 Task: Filter people whose past company is Amazon.
Action: Mouse moved to (483, 115)
Screenshot: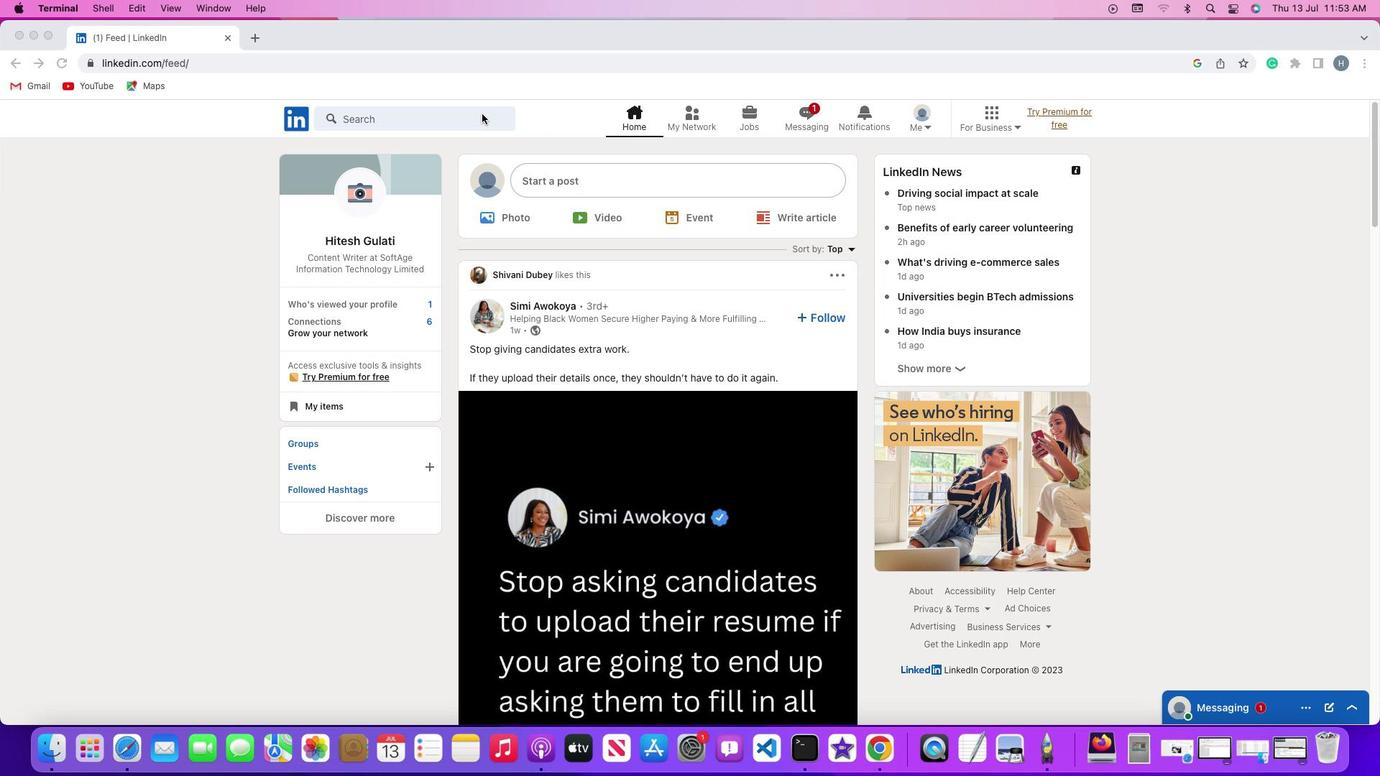 
Action: Mouse pressed left at (483, 115)
Screenshot: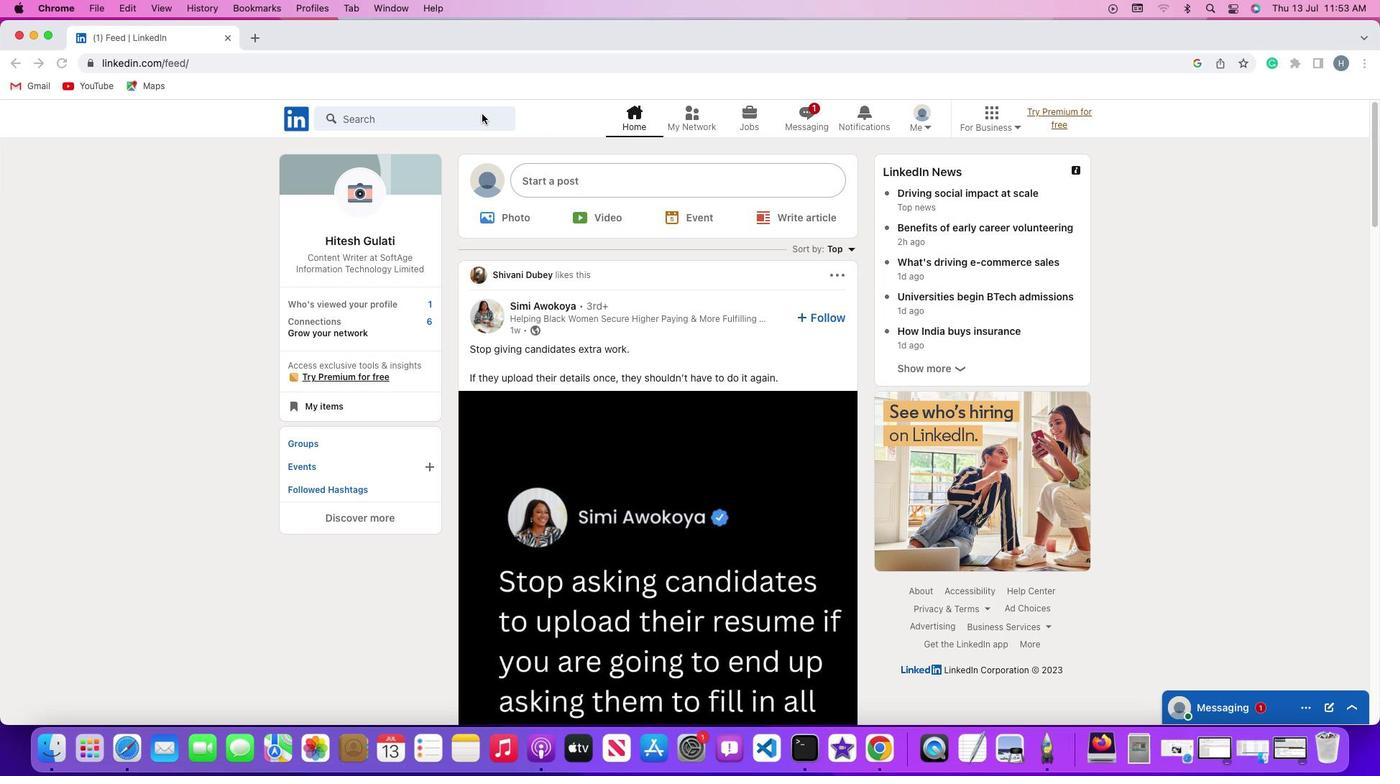 
Action: Mouse pressed left at (483, 115)
Screenshot: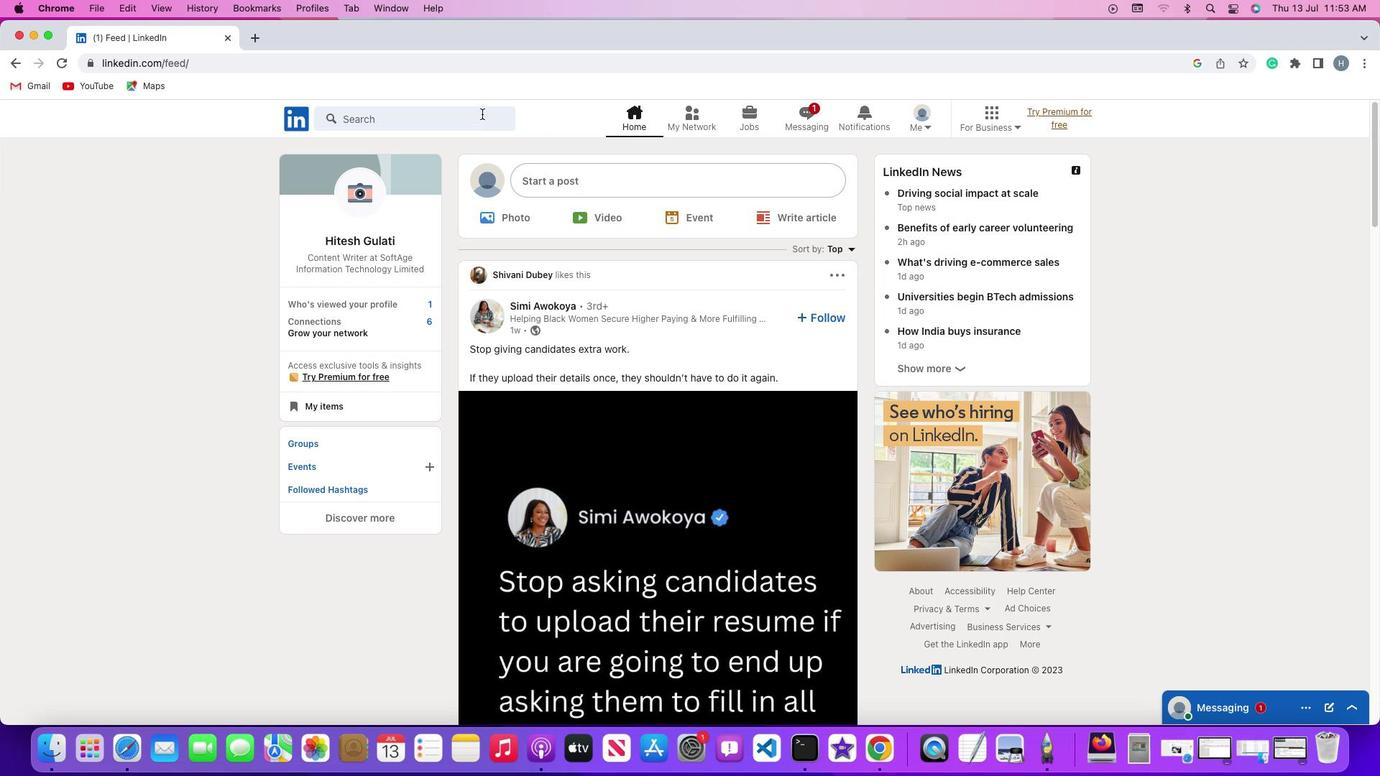 
Action: Key pressed Key.shift'#''h''i''r''i''n''g'Key.enter
Screenshot: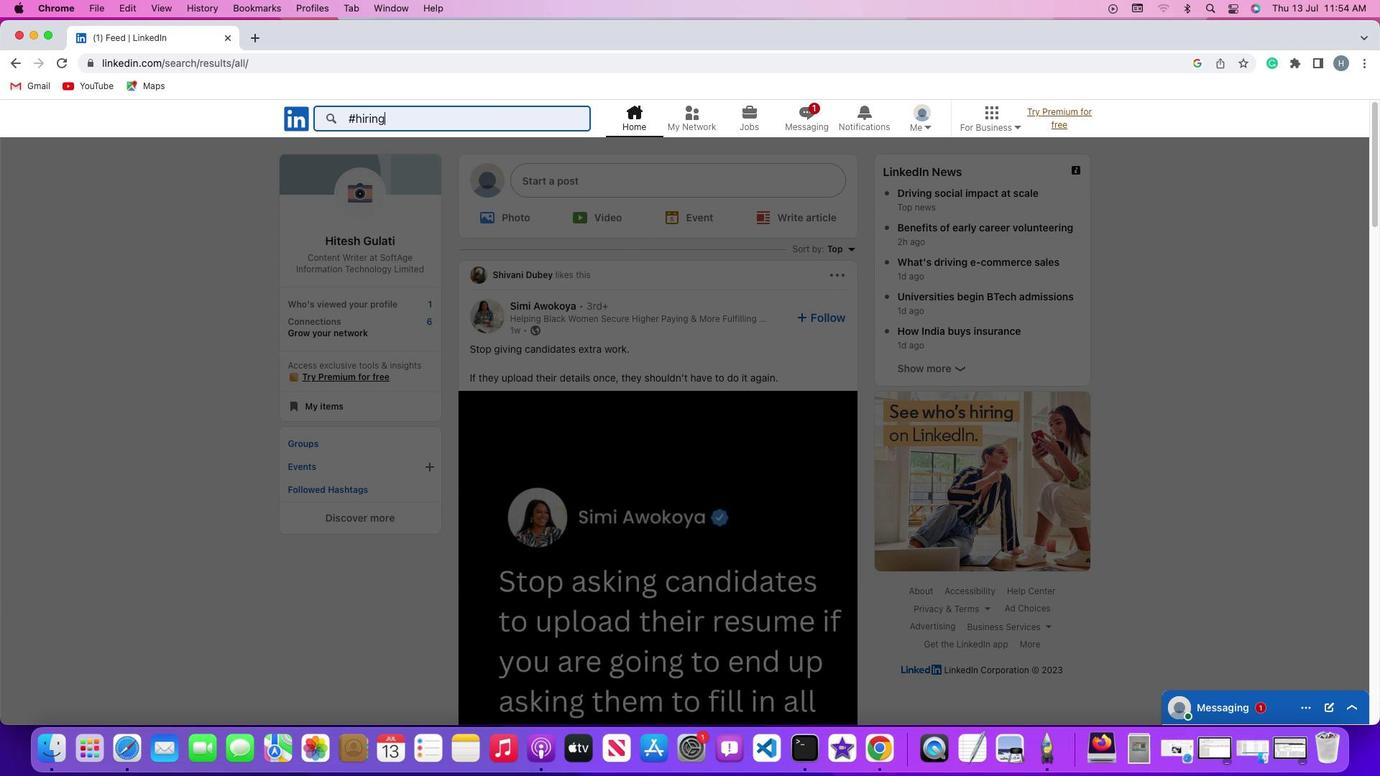 
Action: Mouse moved to (419, 156)
Screenshot: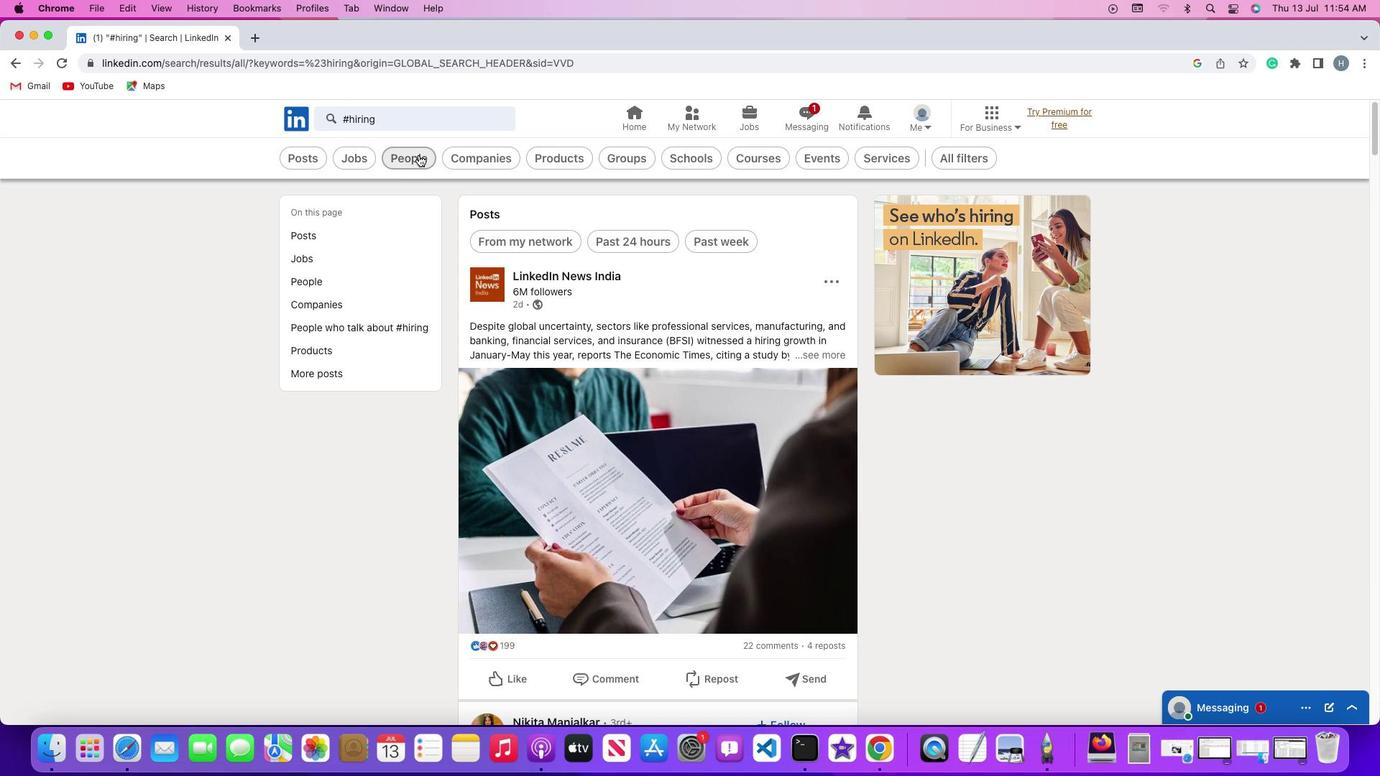 
Action: Mouse pressed left at (419, 156)
Screenshot: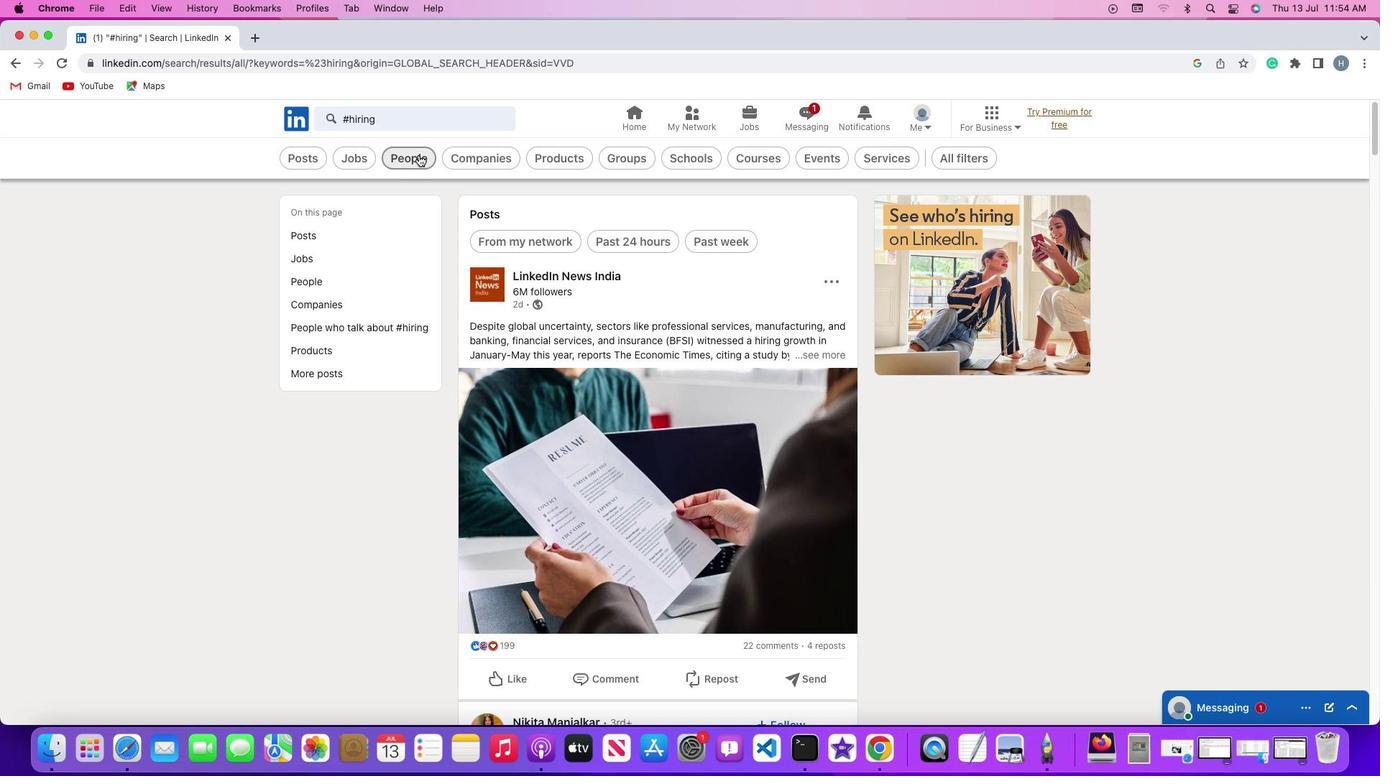 
Action: Mouse pressed left at (419, 156)
Screenshot: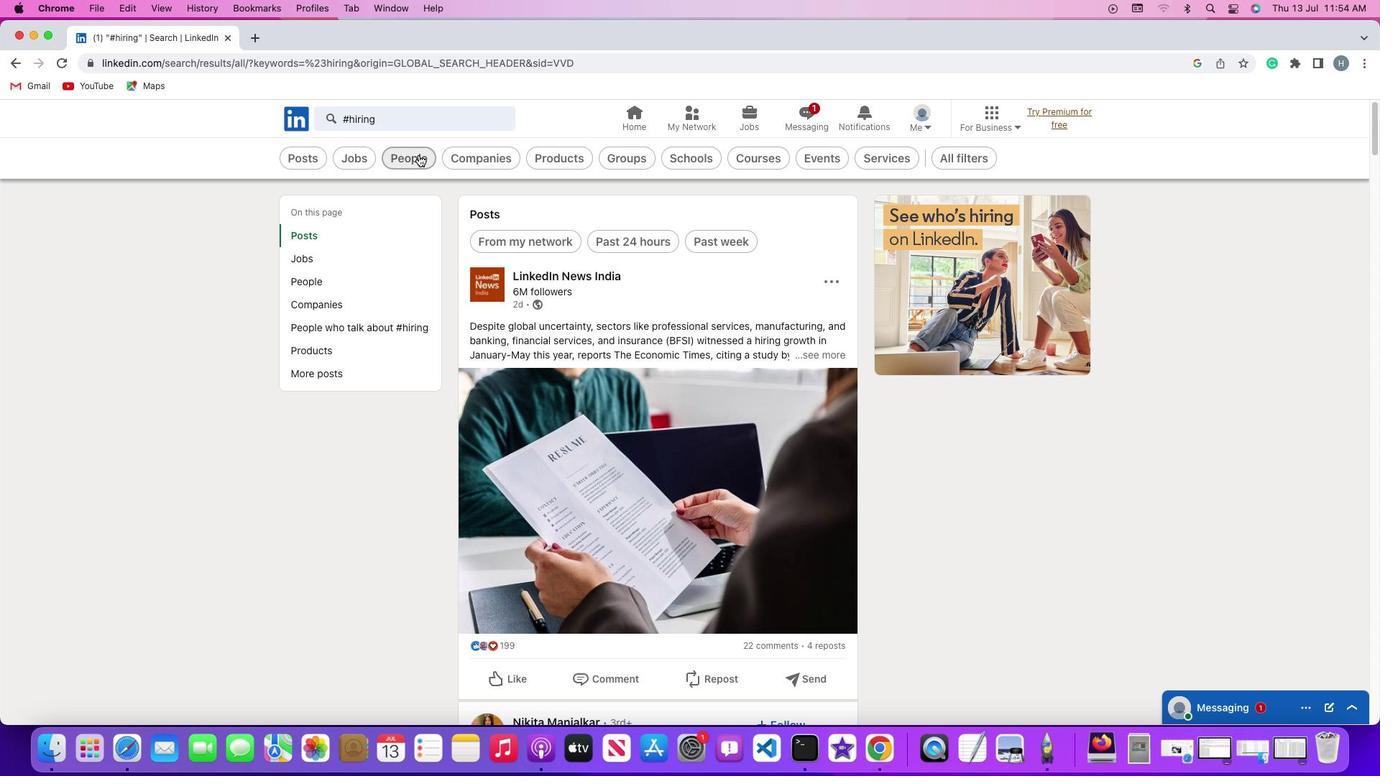 
Action: Mouse moved to (745, 158)
Screenshot: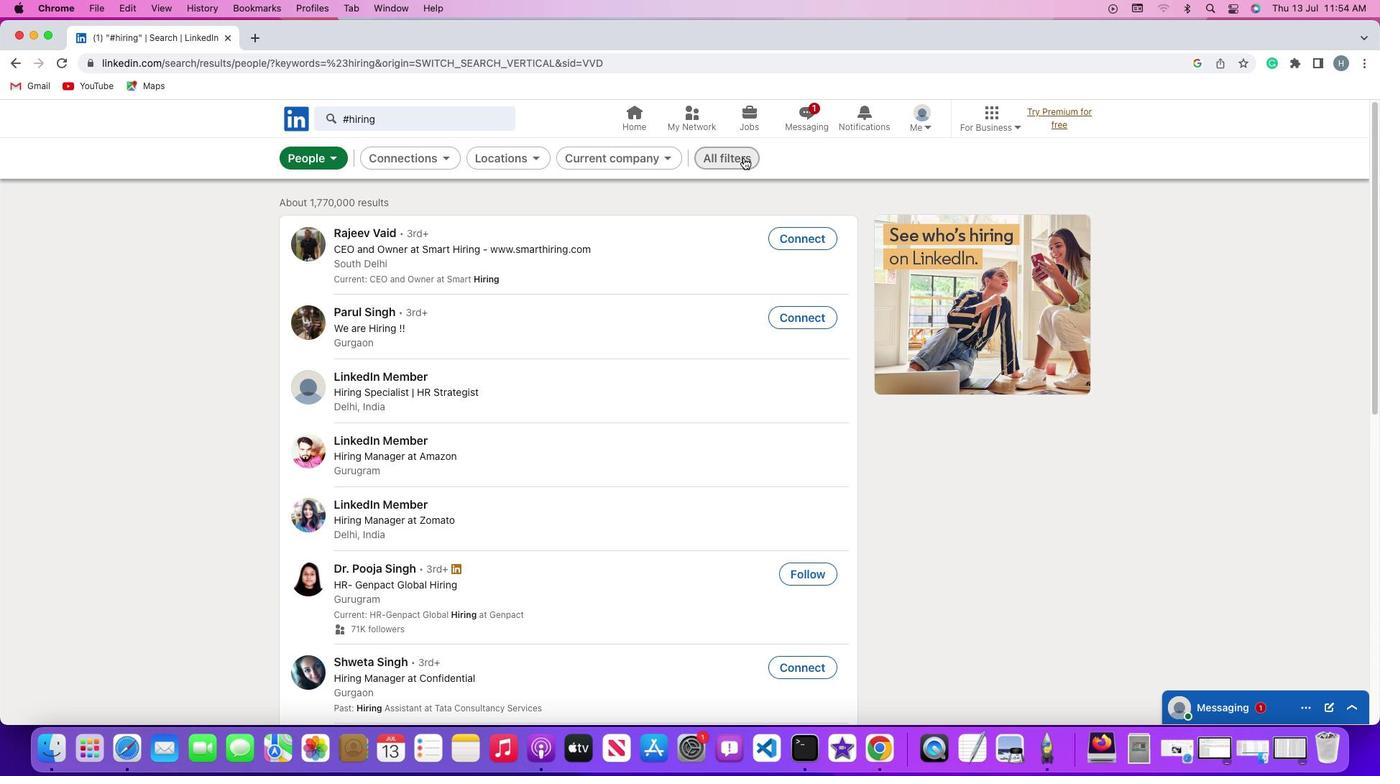 
Action: Mouse pressed left at (745, 158)
Screenshot: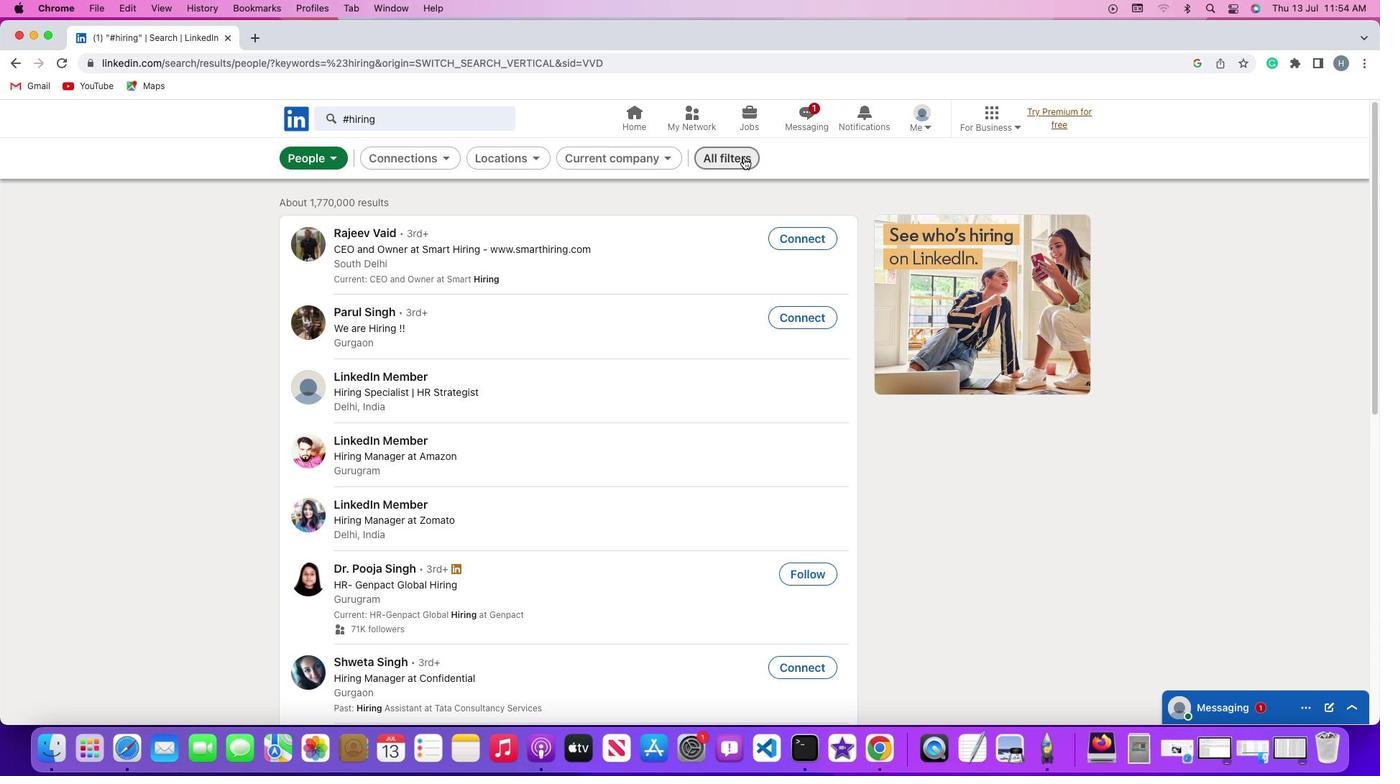 
Action: Mouse moved to (1119, 467)
Screenshot: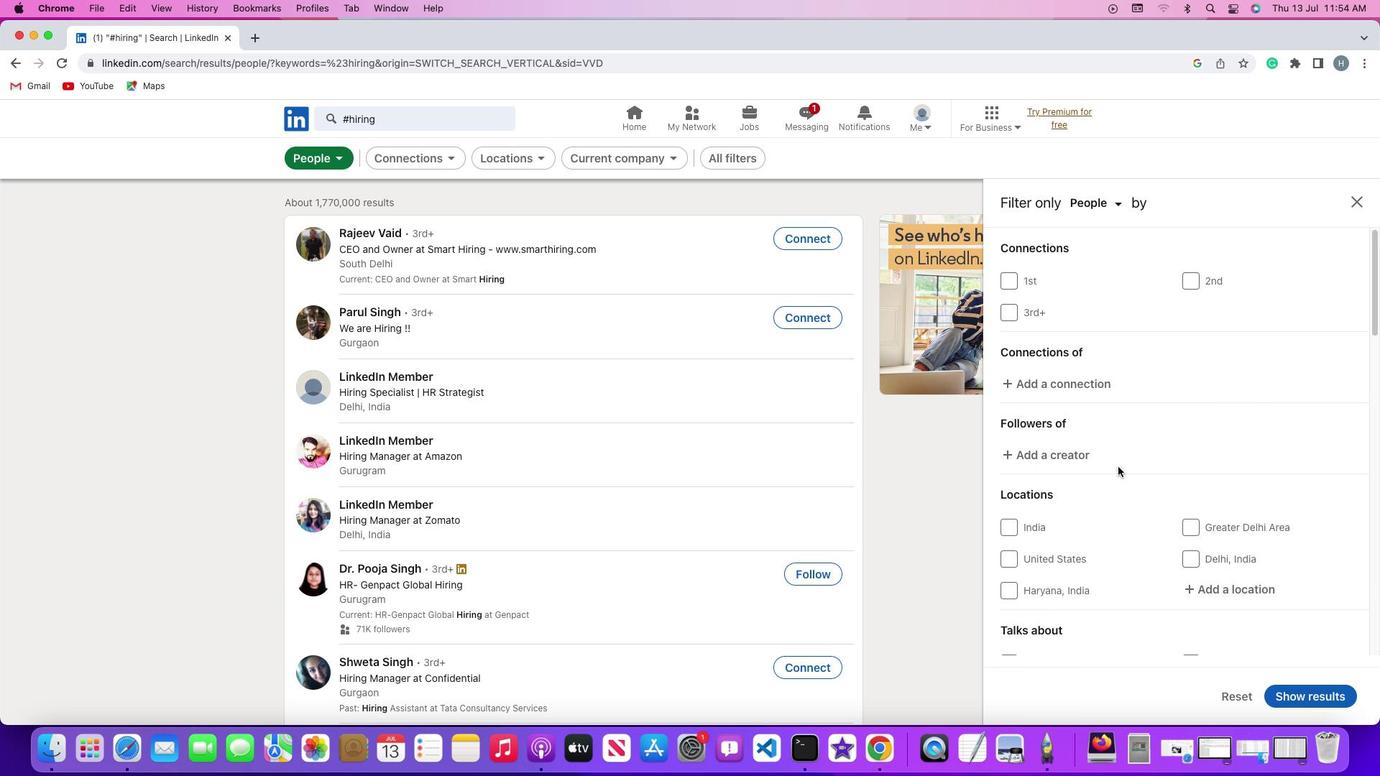 
Action: Mouse scrolled (1119, 467) with delta (0, 0)
Screenshot: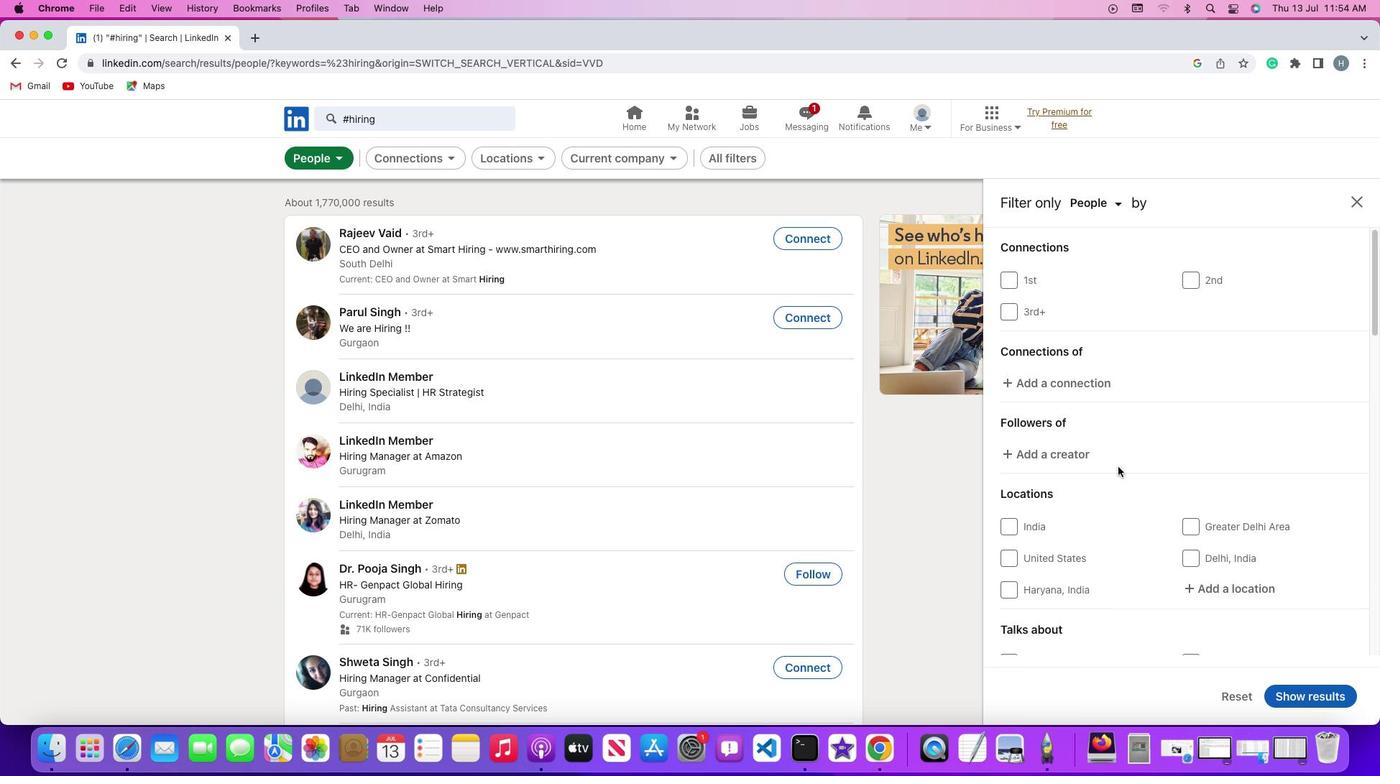 
Action: Mouse scrolled (1119, 467) with delta (0, 0)
Screenshot: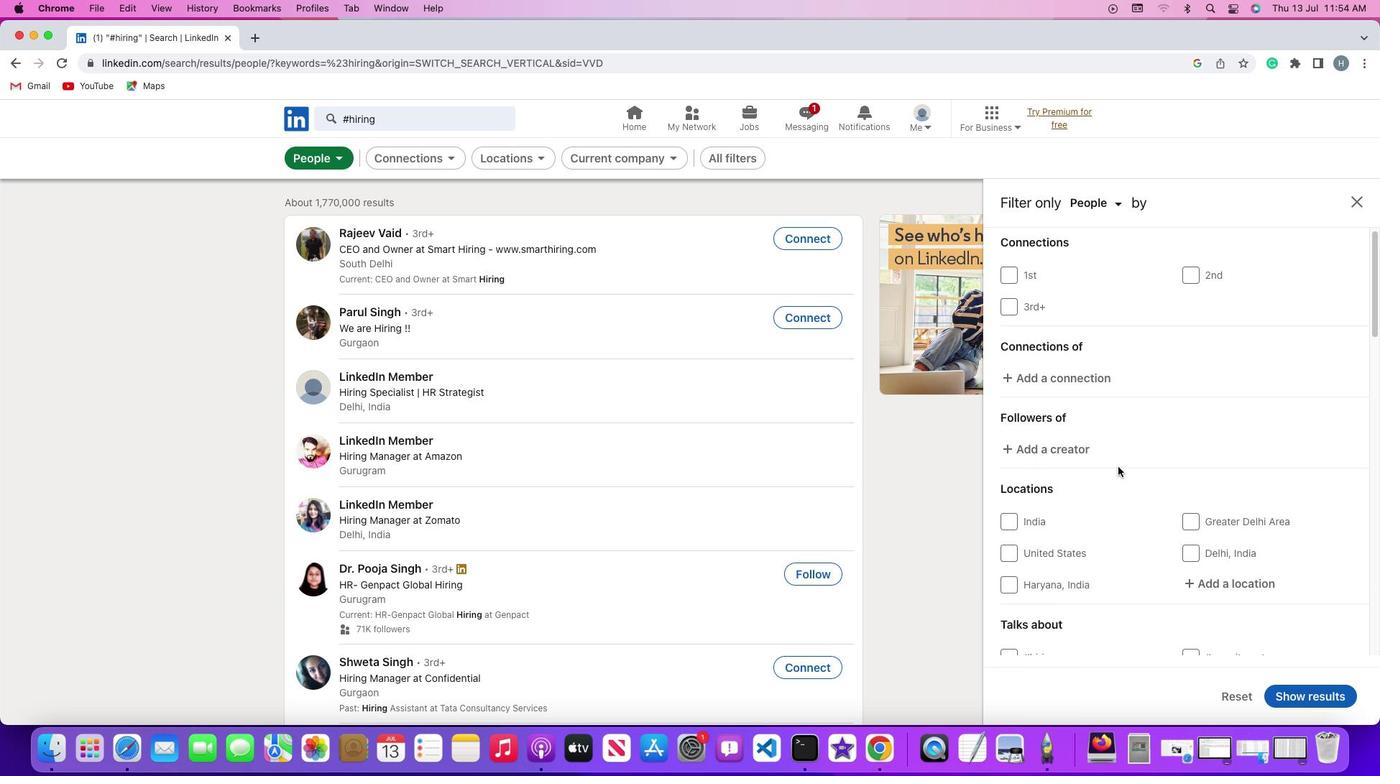 
Action: Mouse scrolled (1119, 467) with delta (0, 0)
Screenshot: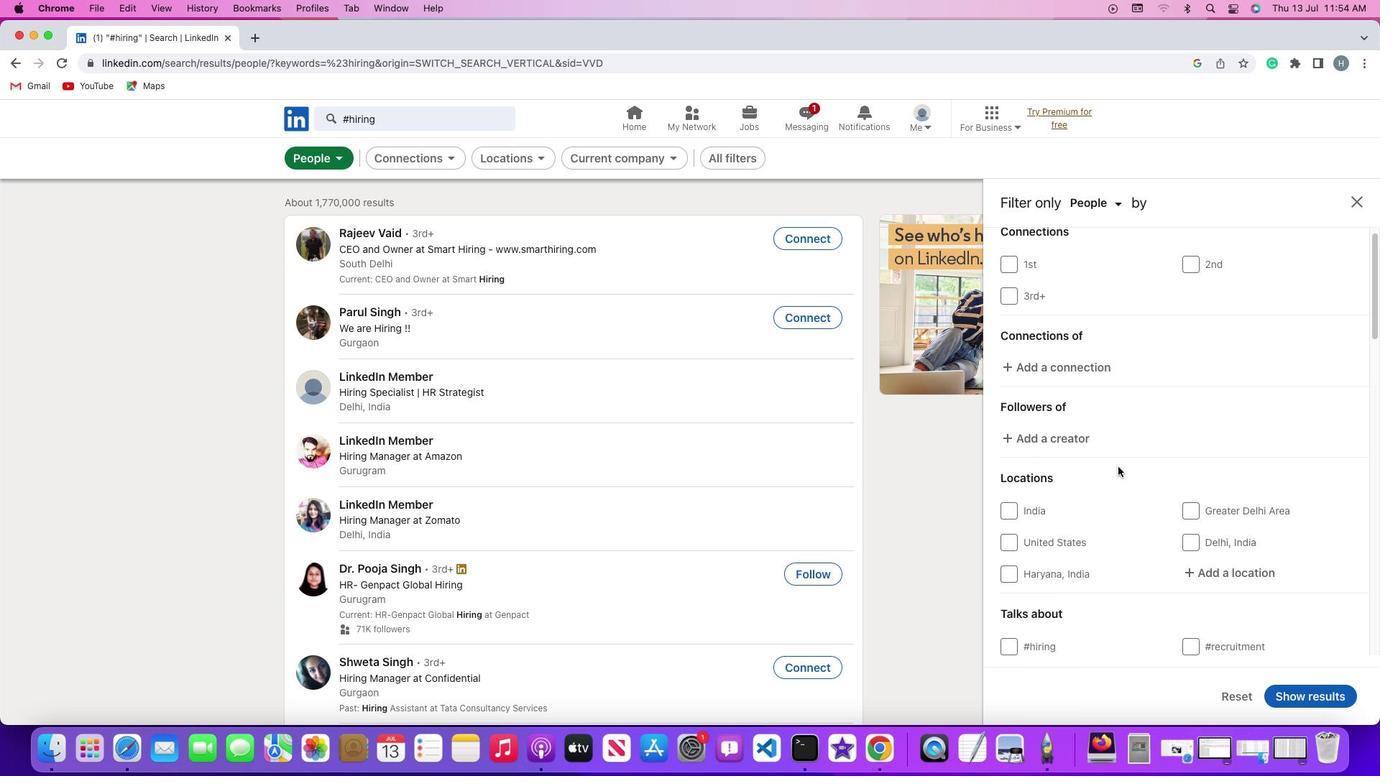 
Action: Mouse scrolled (1119, 467) with delta (0, 0)
Screenshot: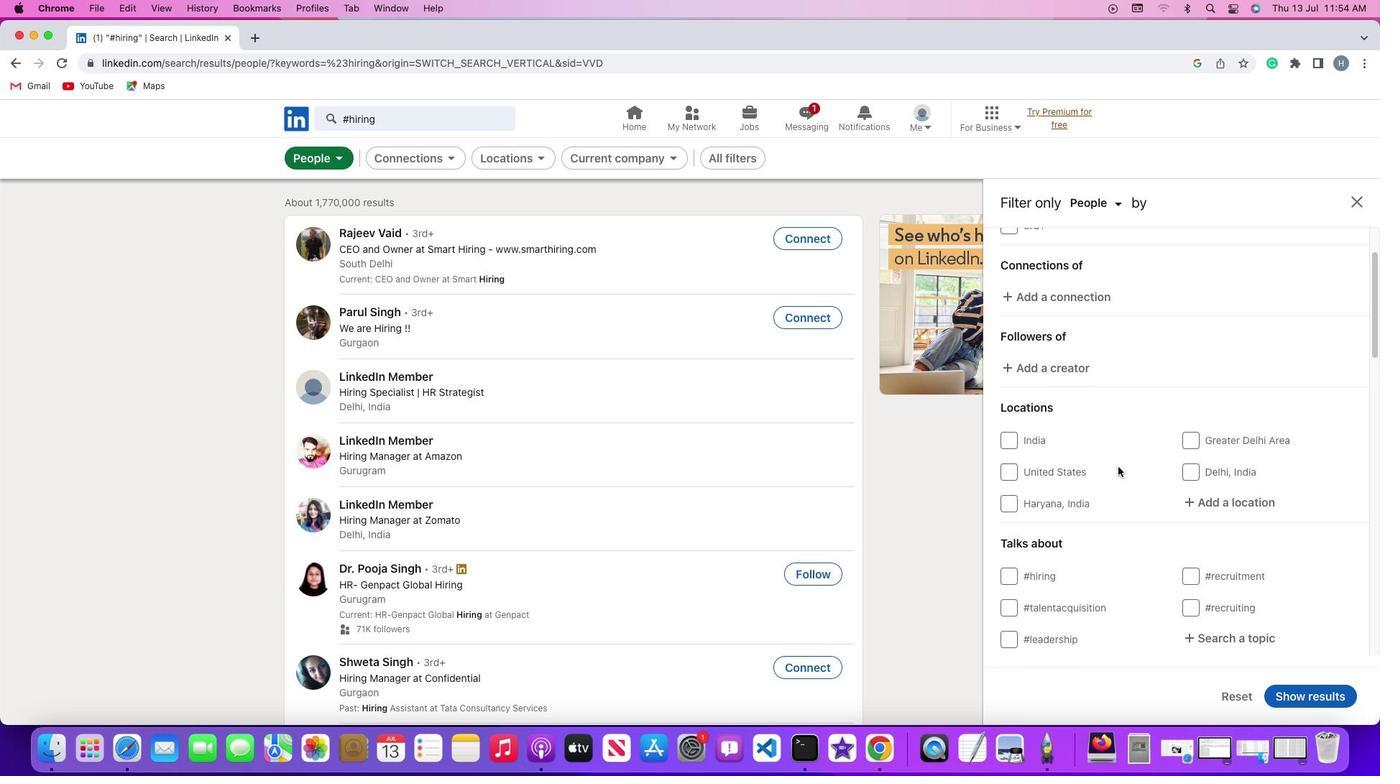 
Action: Mouse scrolled (1119, 467) with delta (0, 0)
Screenshot: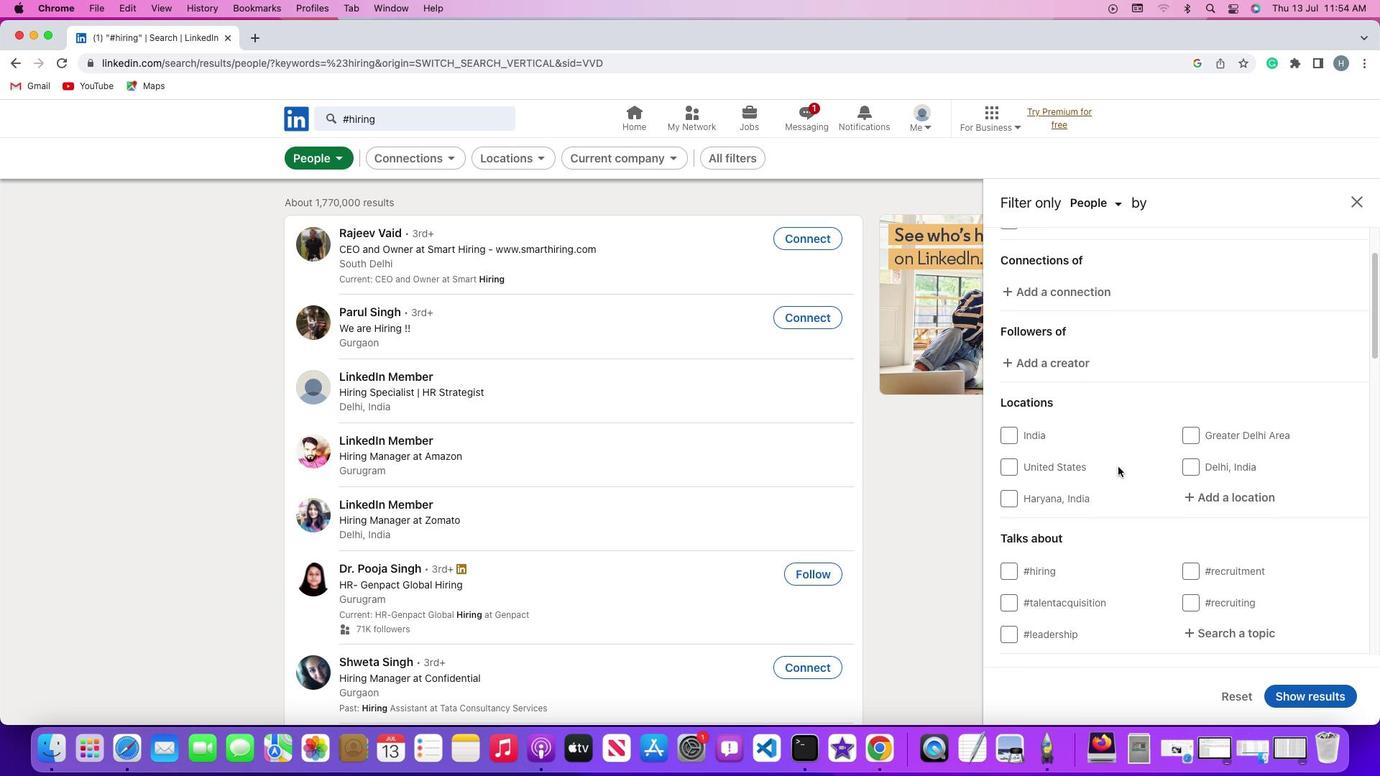 
Action: Mouse scrolled (1119, 467) with delta (0, 0)
Screenshot: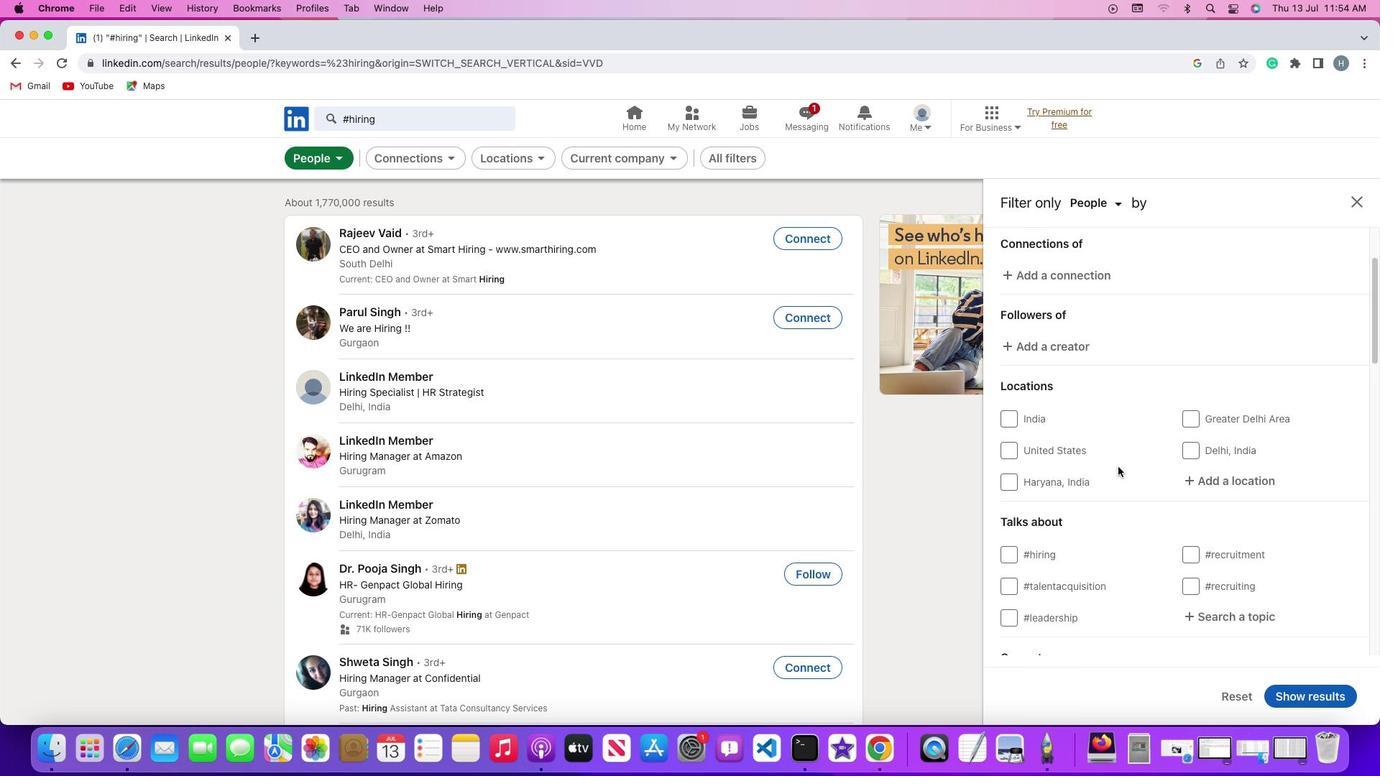 
Action: Mouse scrolled (1119, 467) with delta (0, 0)
Screenshot: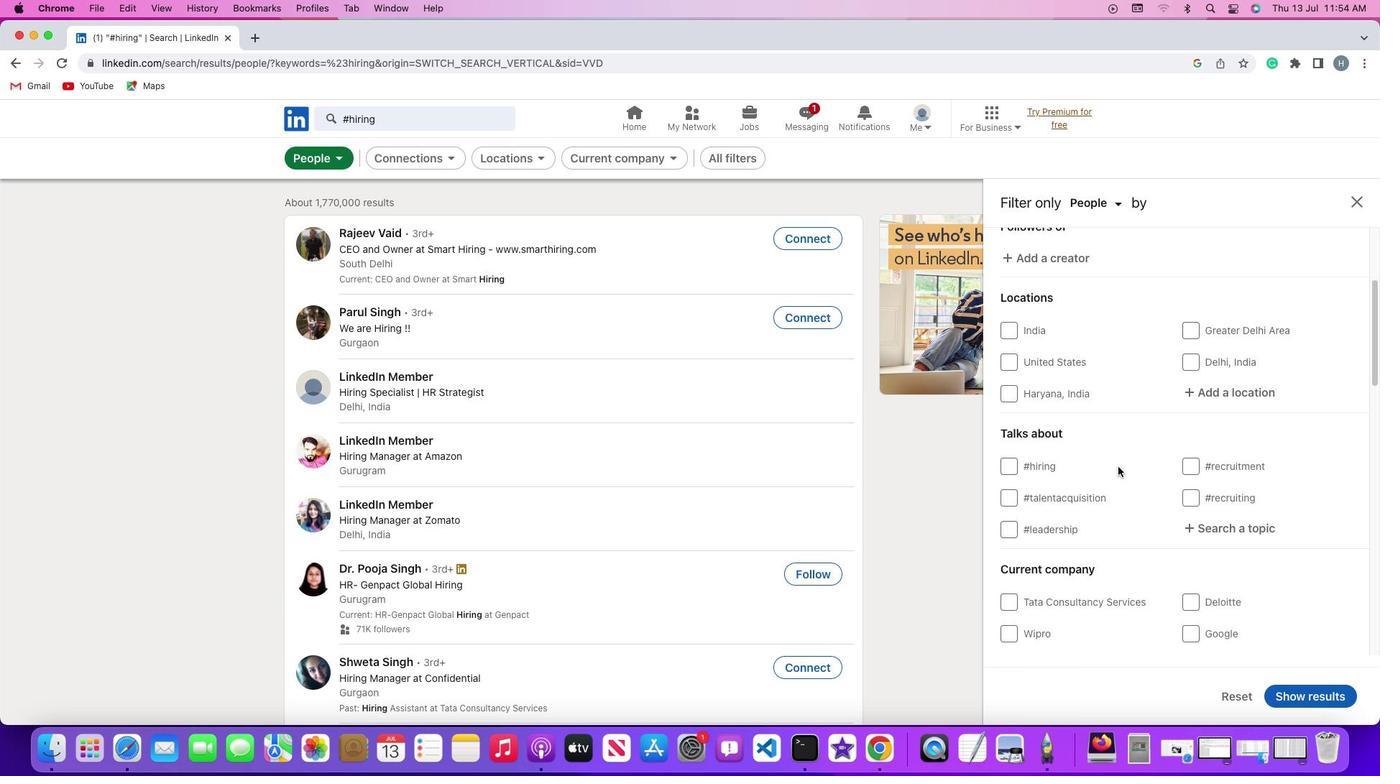 
Action: Mouse scrolled (1119, 467) with delta (0, 0)
Screenshot: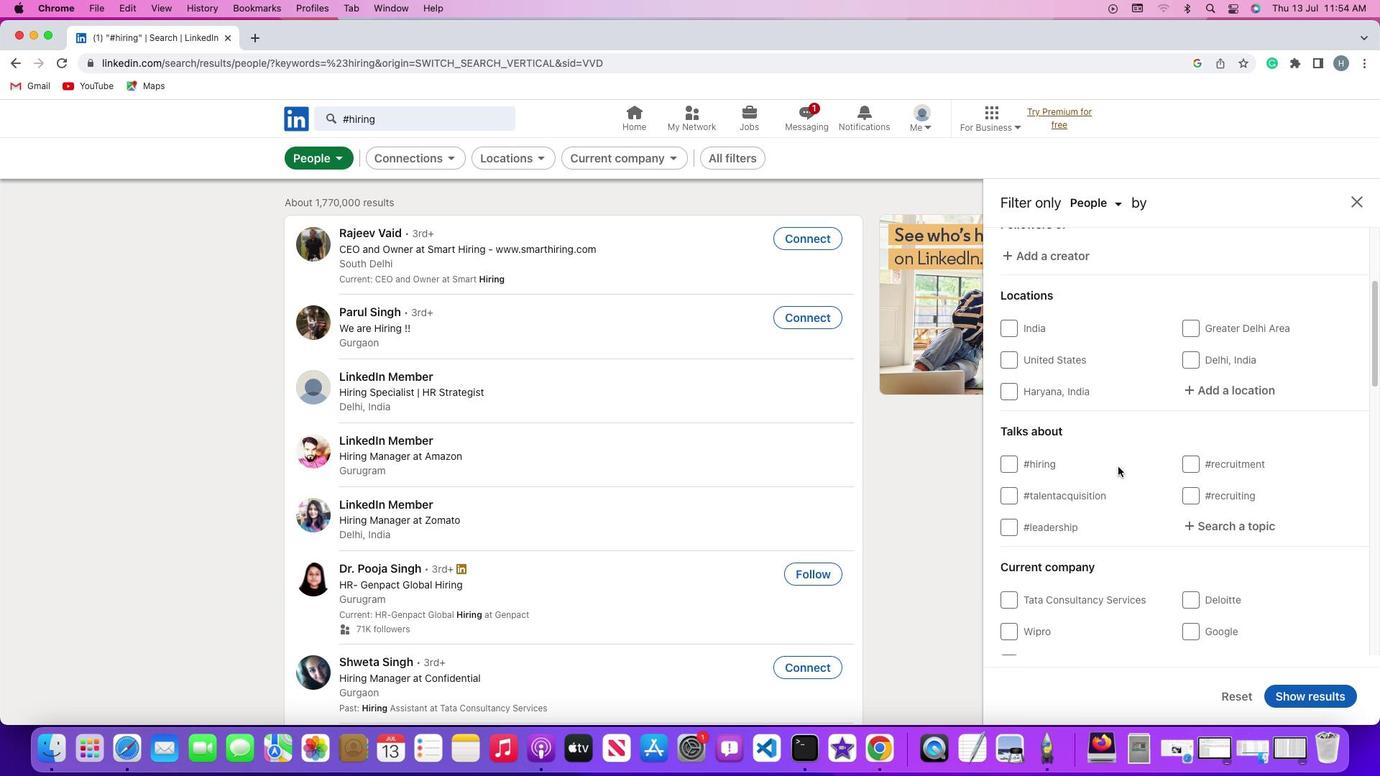 
Action: Mouse scrolled (1119, 467) with delta (0, 0)
Screenshot: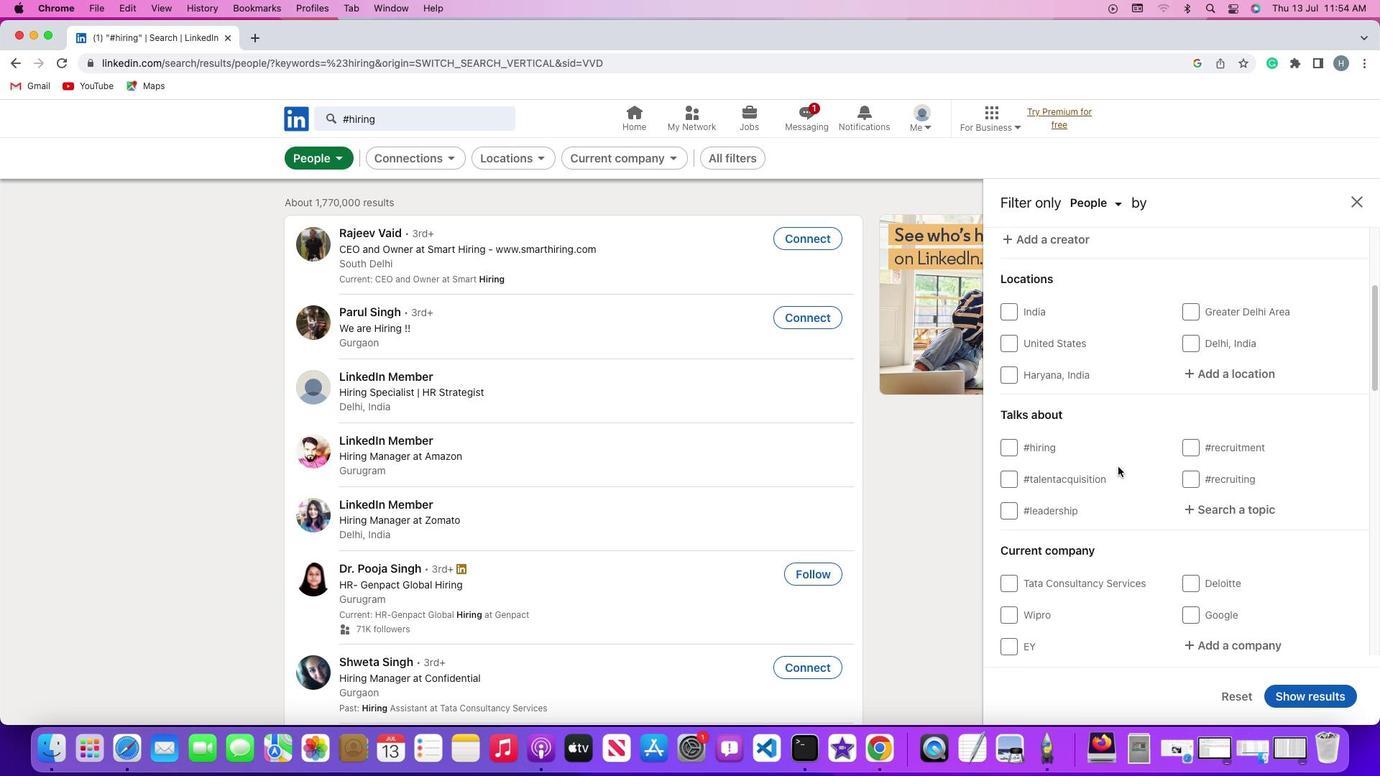 
Action: Mouse scrolled (1119, 467) with delta (0, 0)
Screenshot: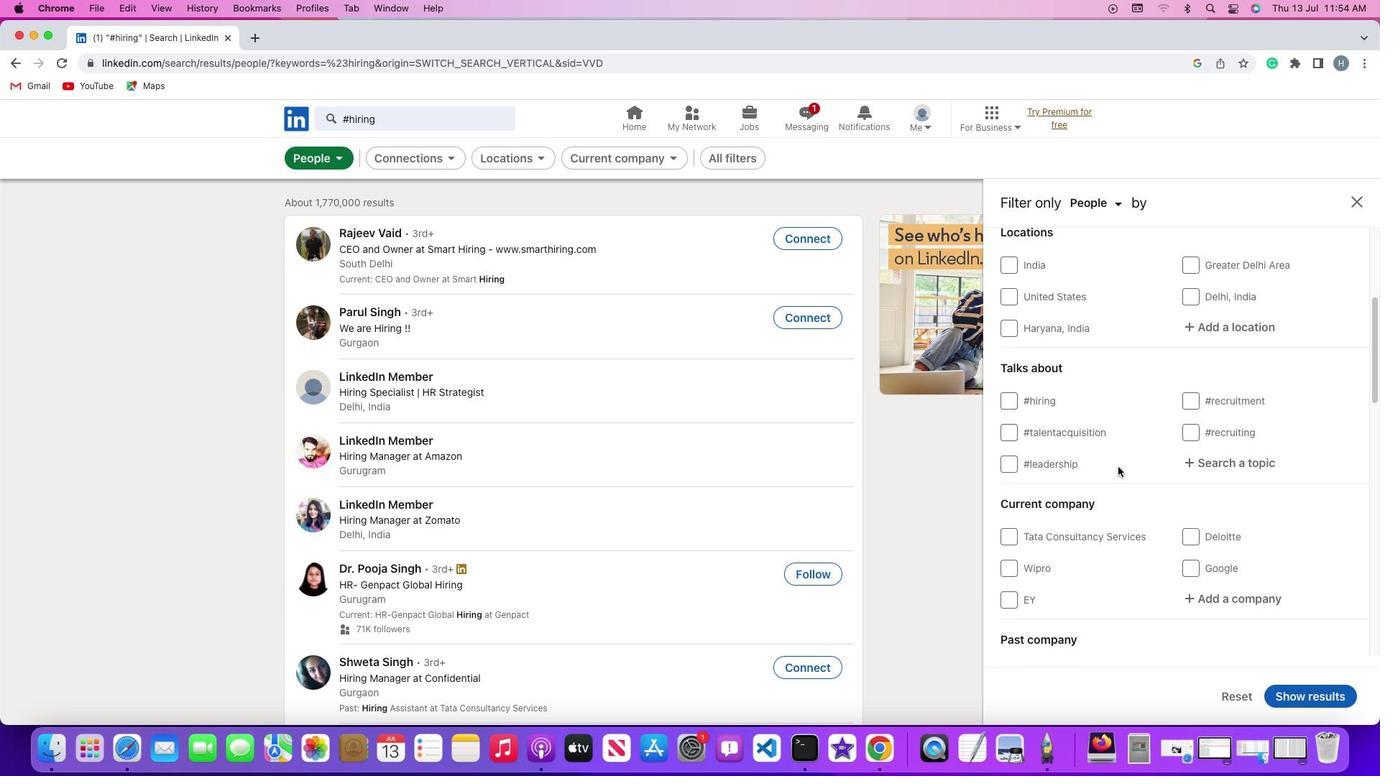 
Action: Mouse scrolled (1119, 467) with delta (0, 0)
Screenshot: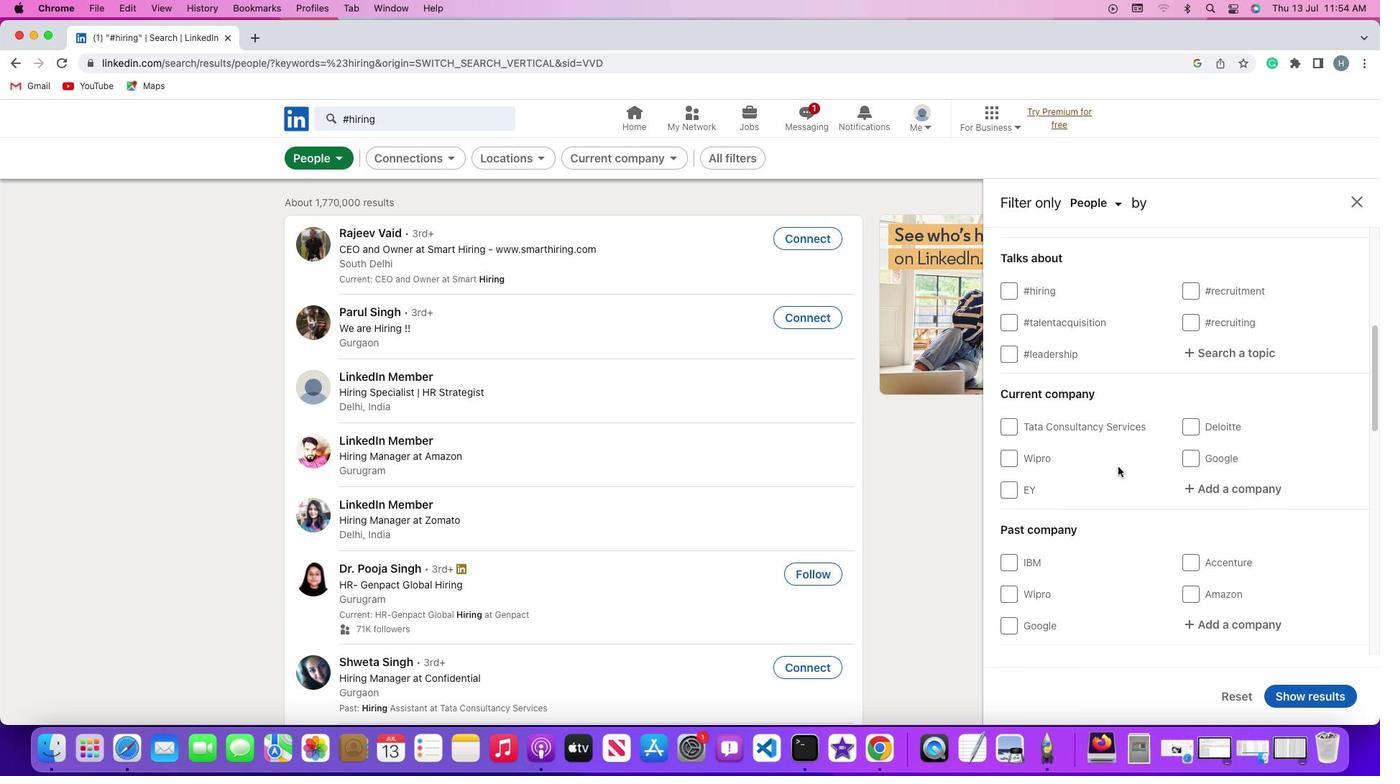 
Action: Mouse scrolled (1119, 467) with delta (0, 0)
Screenshot: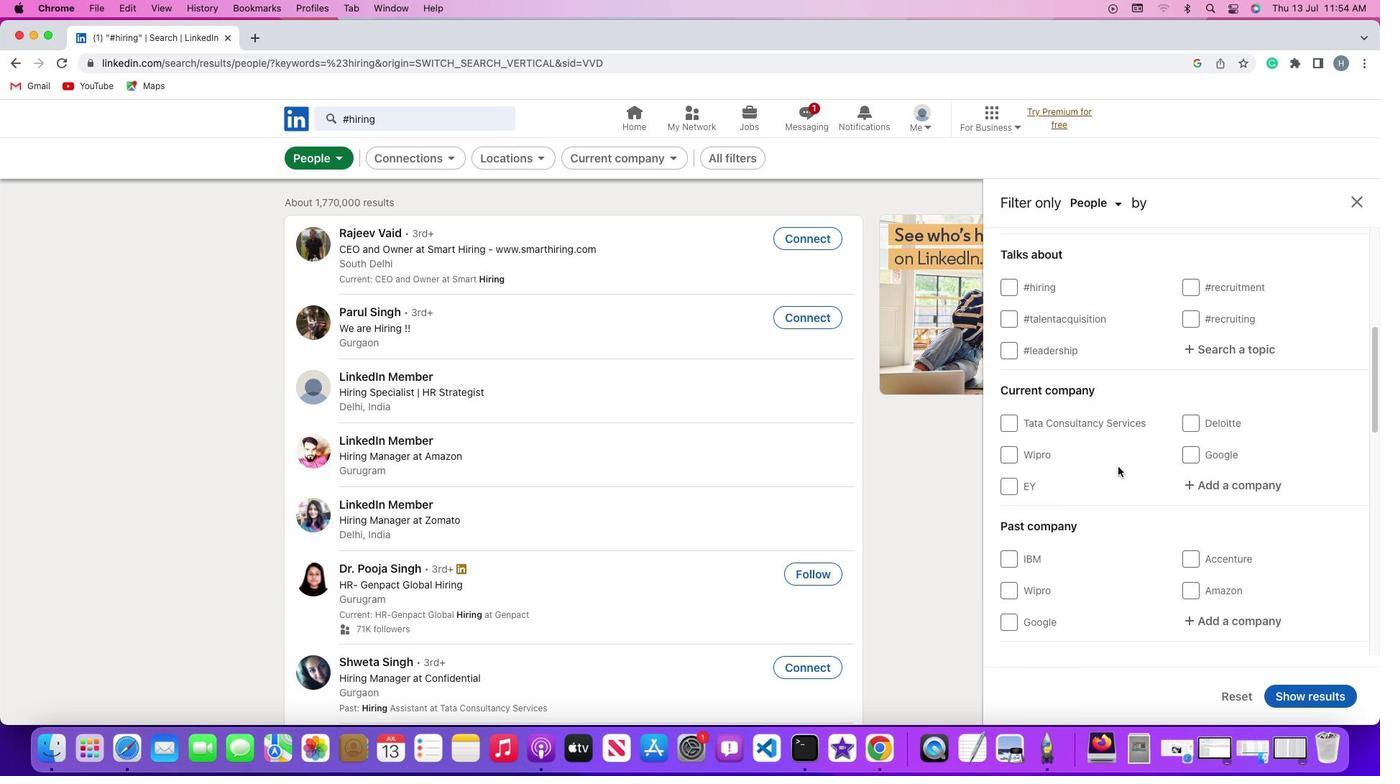 
Action: Mouse scrolled (1119, 467) with delta (0, 0)
Screenshot: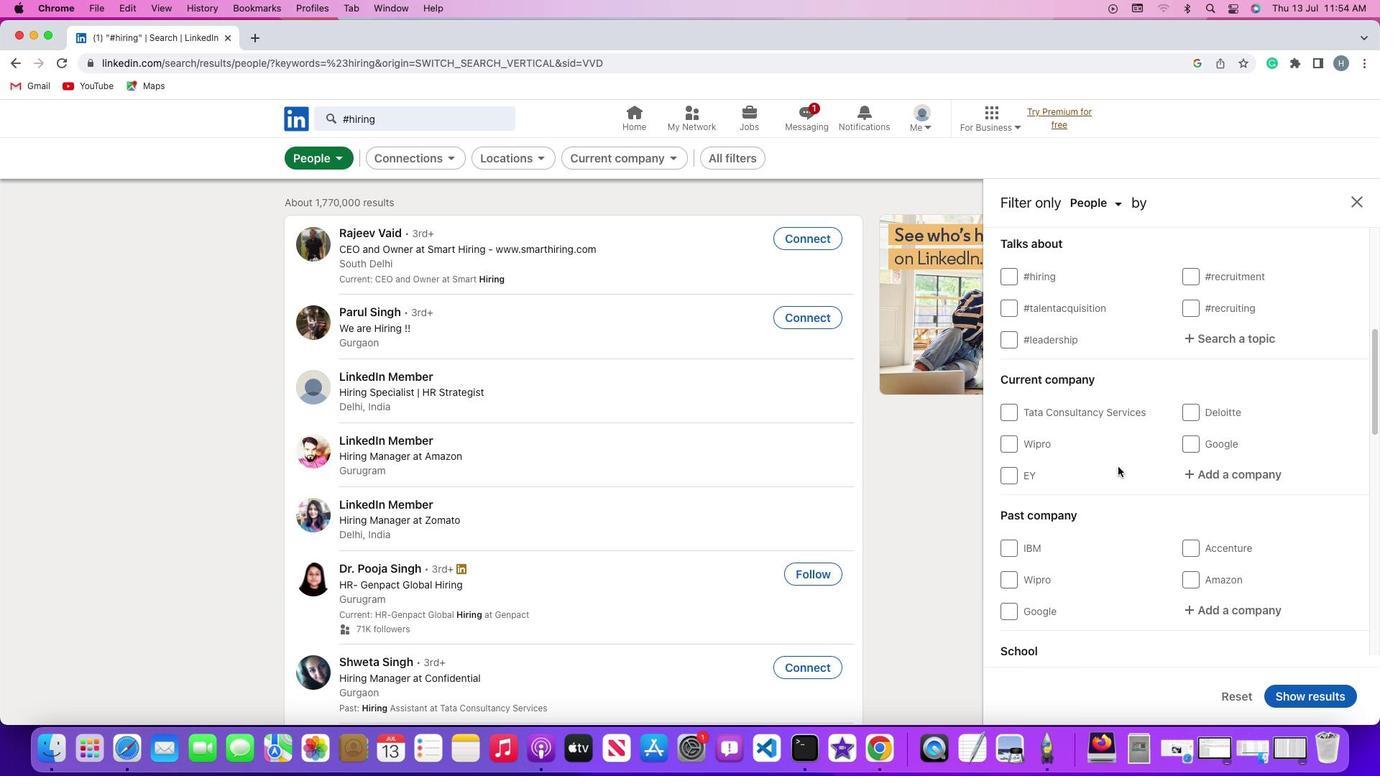 
Action: Mouse scrolled (1119, 467) with delta (0, 0)
Screenshot: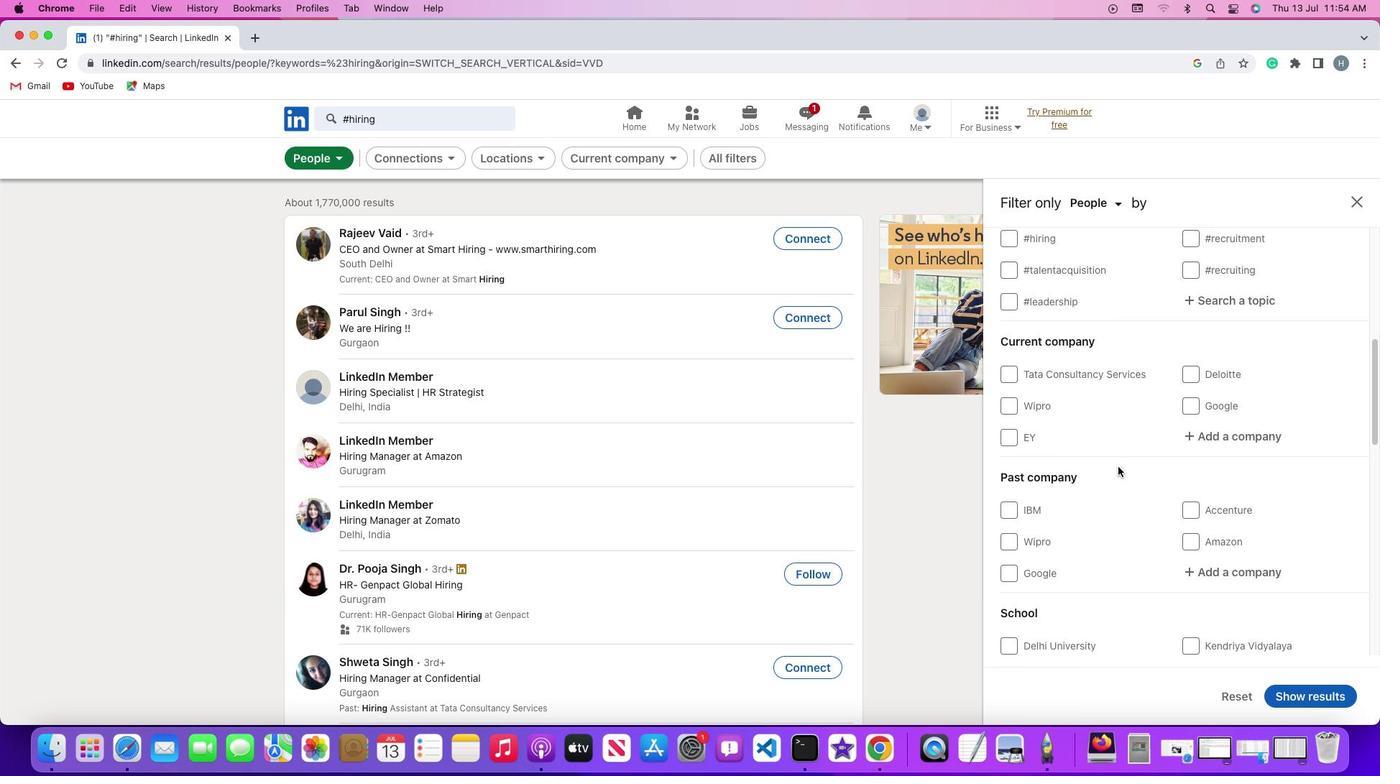 
Action: Mouse scrolled (1119, 467) with delta (0, 0)
Screenshot: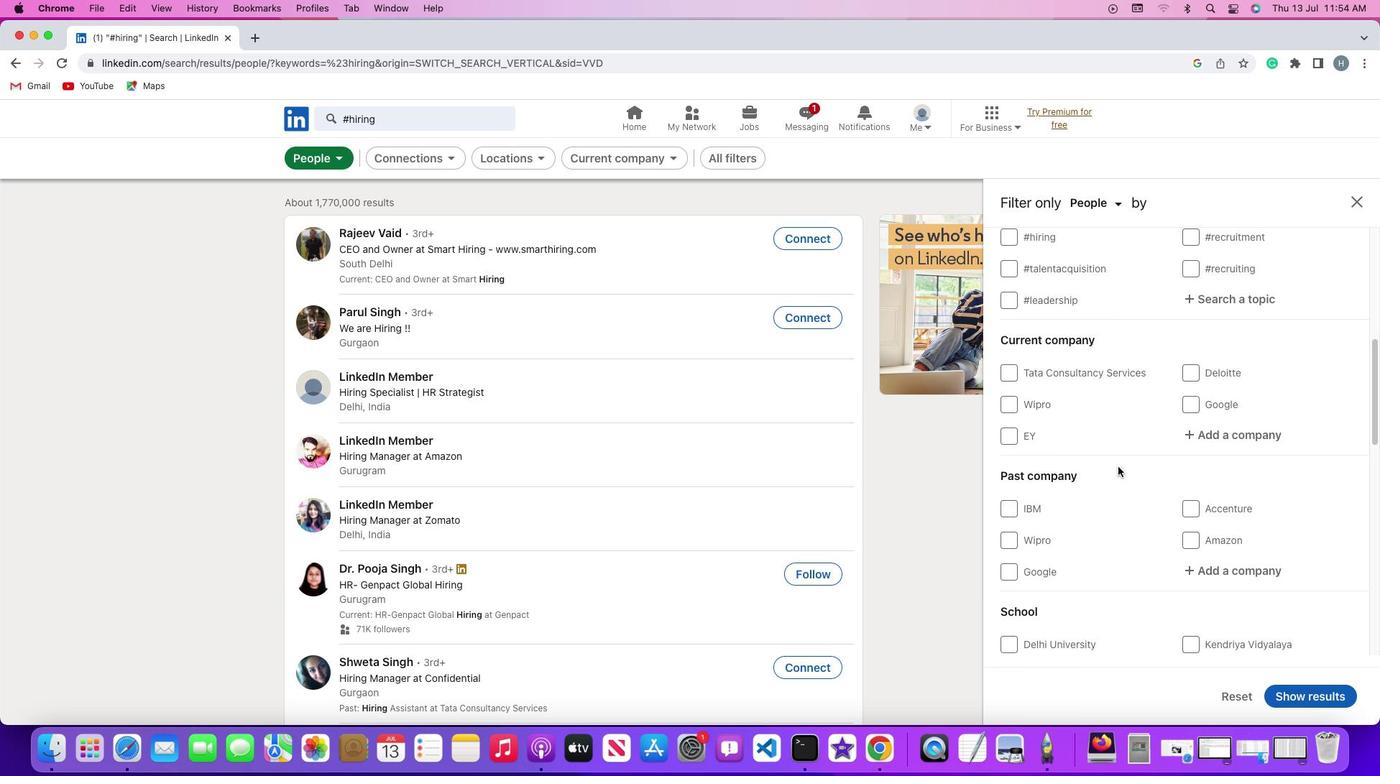 
Action: Mouse scrolled (1119, 467) with delta (0, 0)
Screenshot: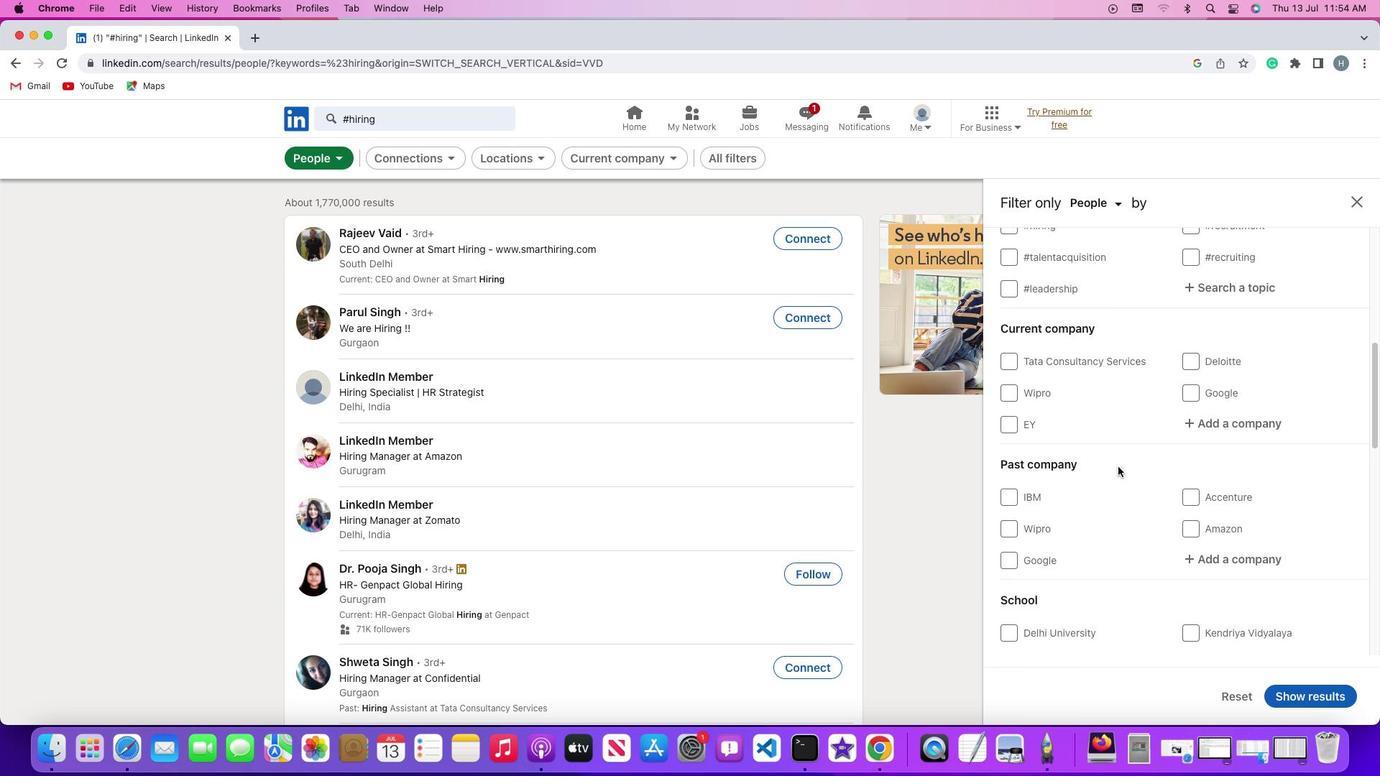 
Action: Mouse moved to (1164, 397)
Screenshot: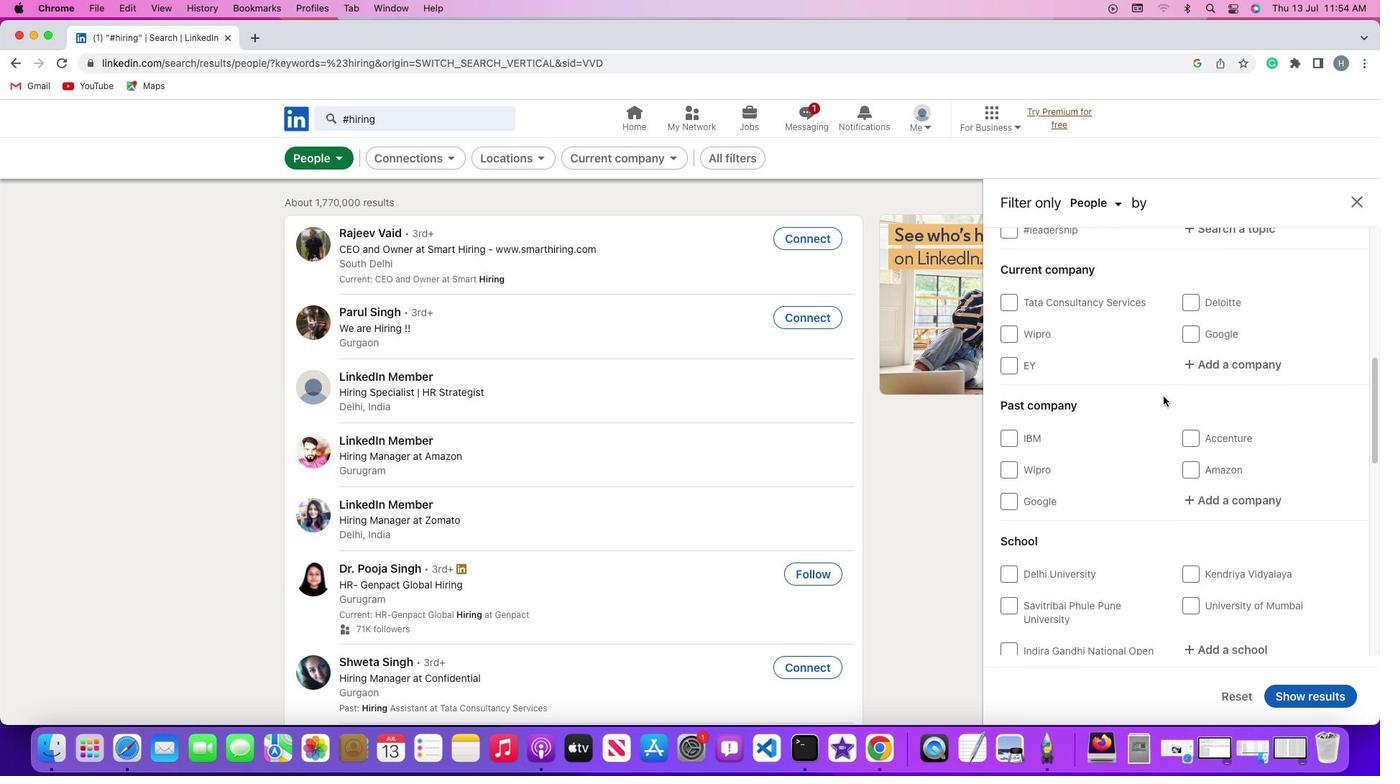 
Action: Mouse scrolled (1164, 397) with delta (0, 0)
Screenshot: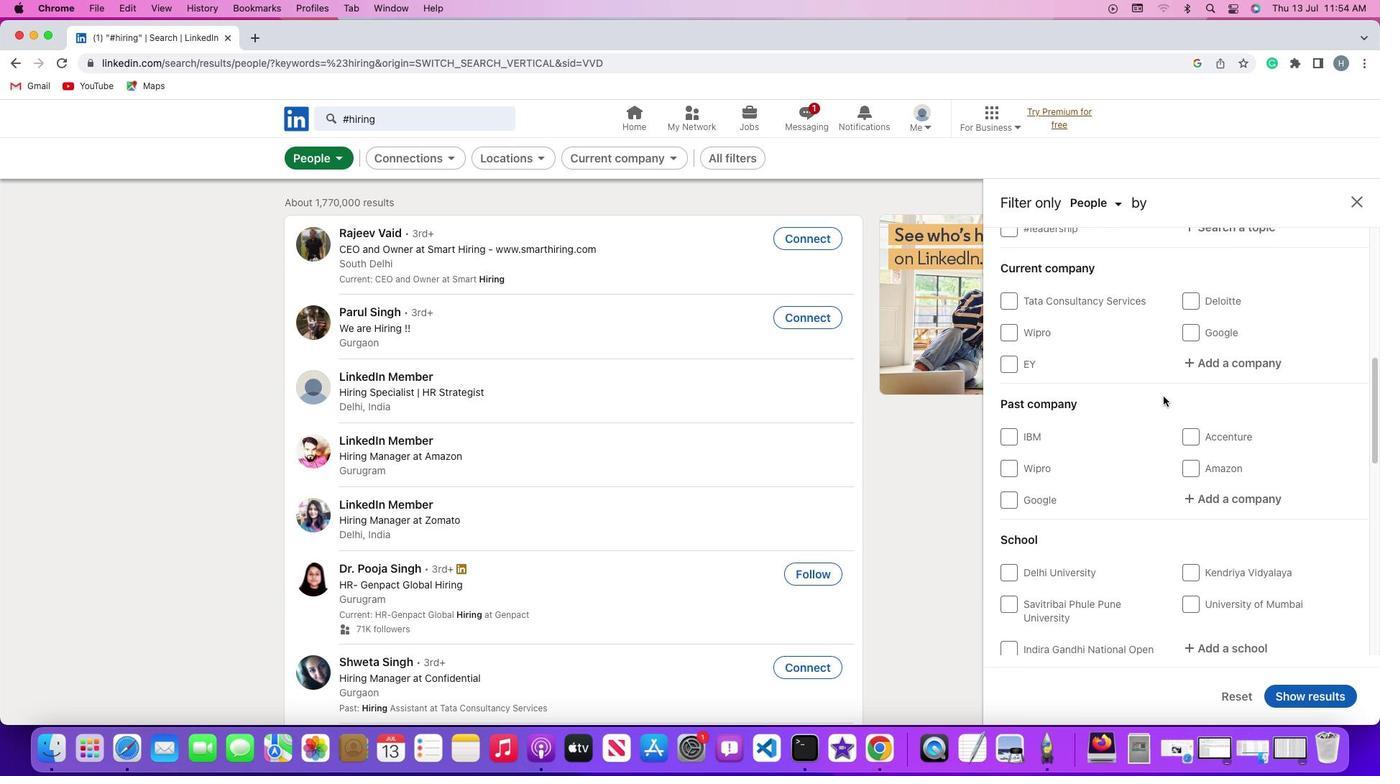 
Action: Mouse scrolled (1164, 397) with delta (0, 0)
Screenshot: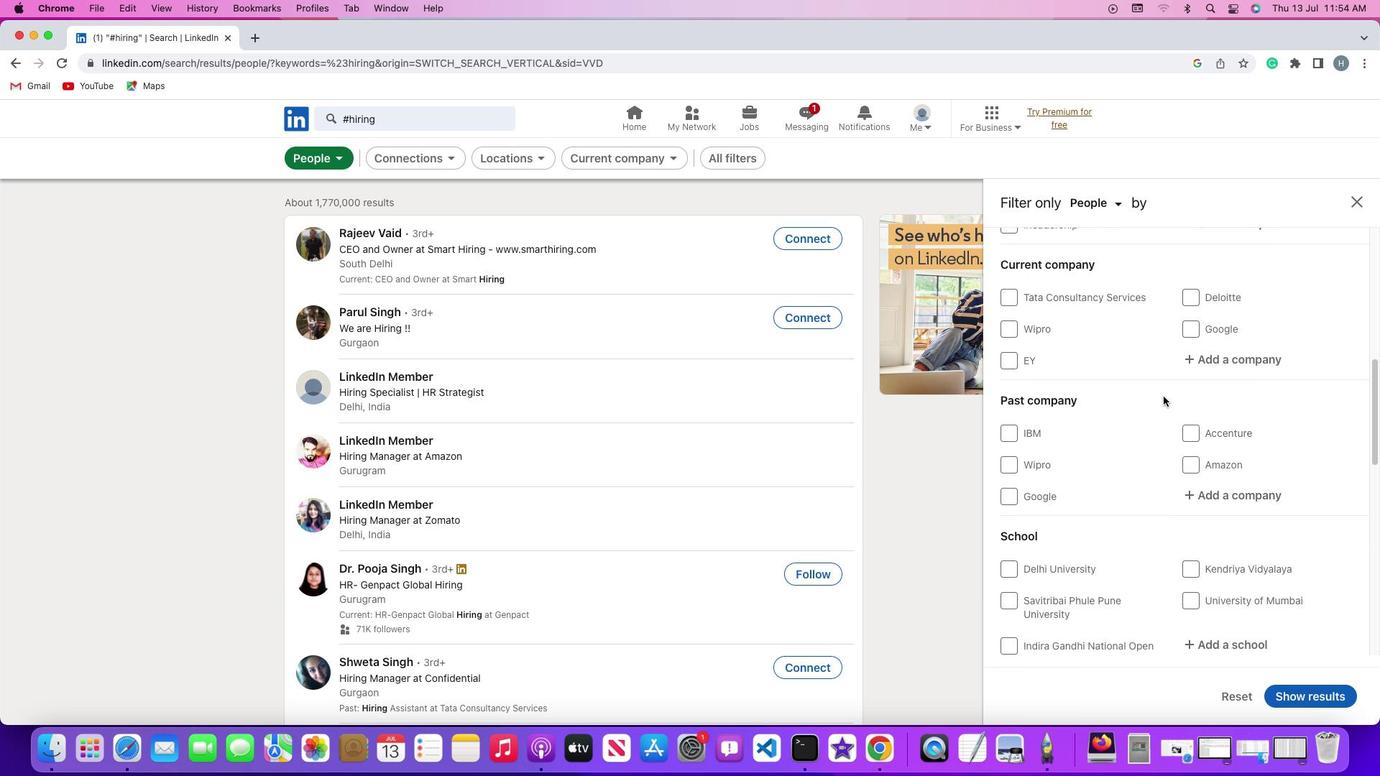 
Action: Mouse moved to (1193, 451)
Screenshot: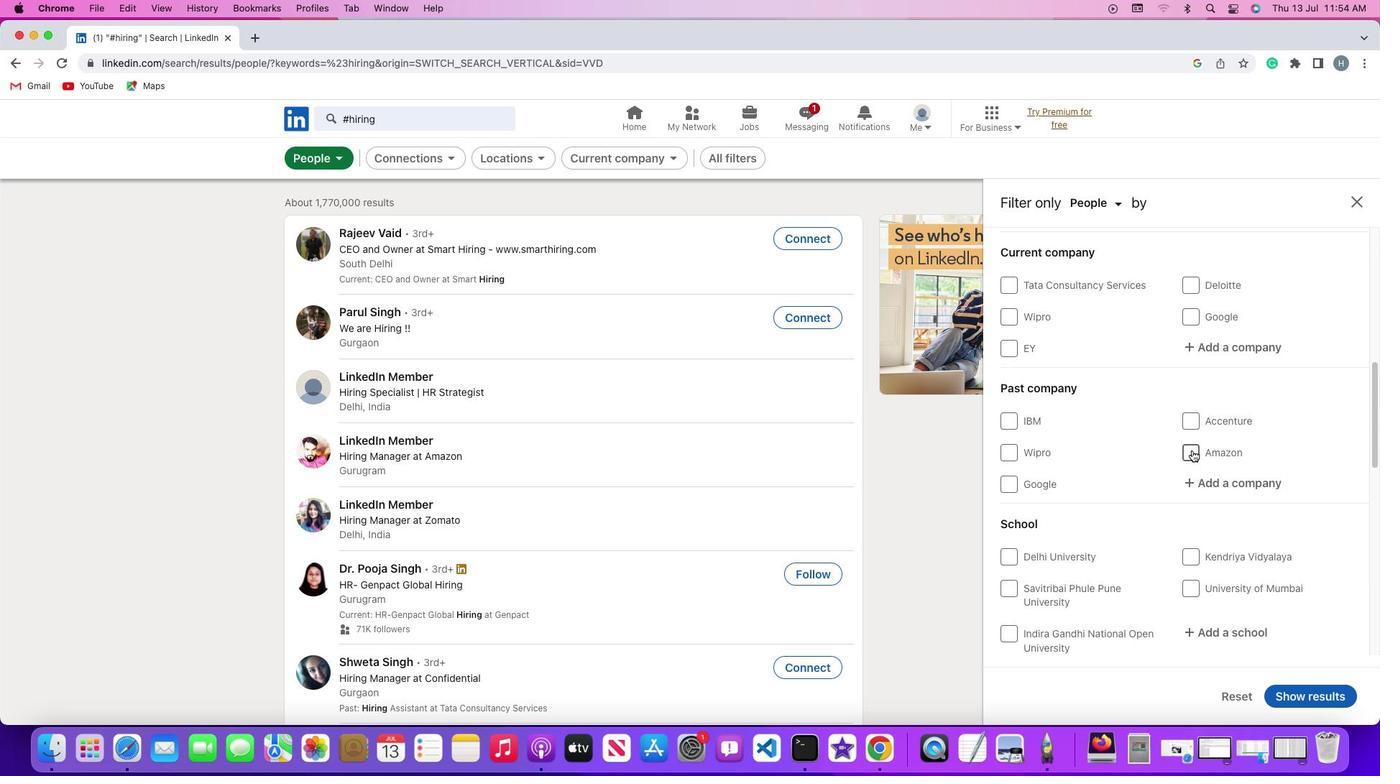 
Action: Mouse pressed left at (1193, 451)
Screenshot: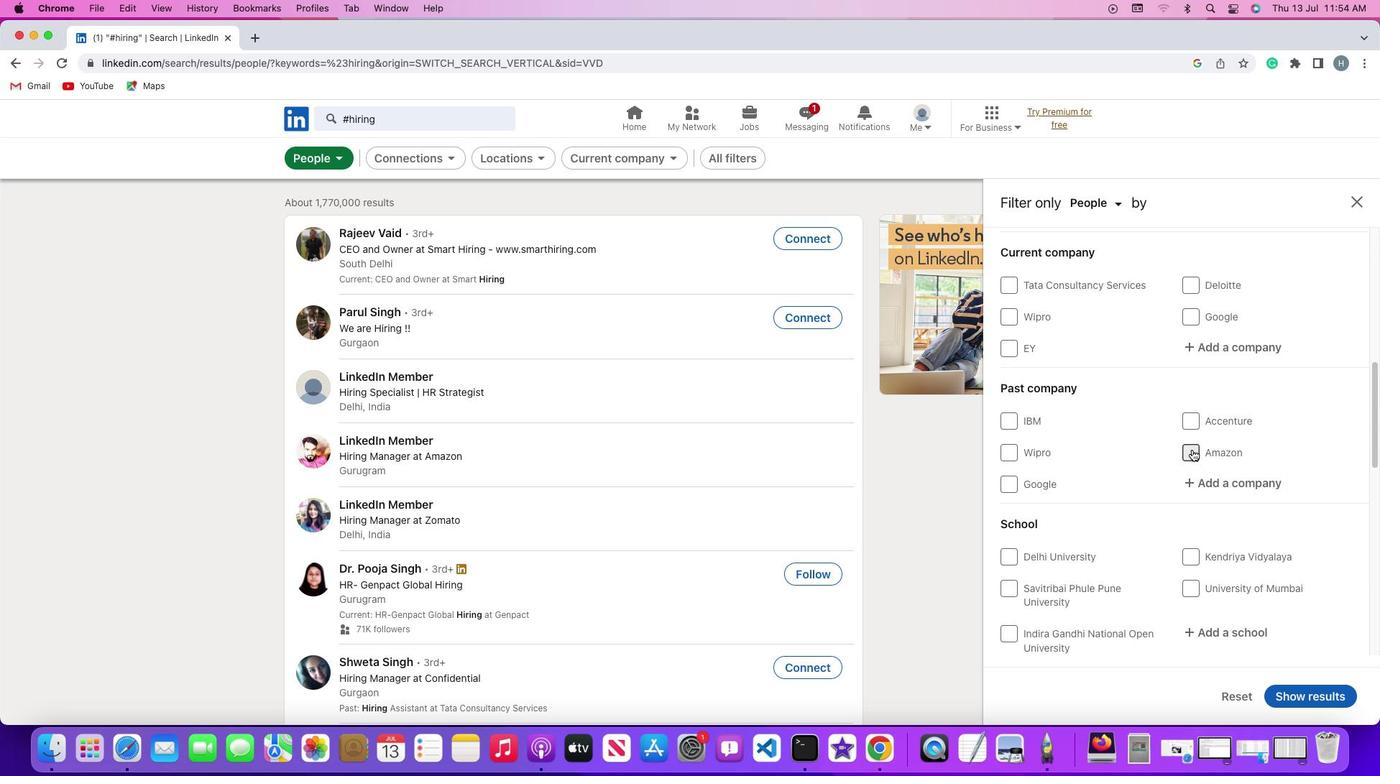 
Action: Mouse moved to (1309, 698)
Screenshot: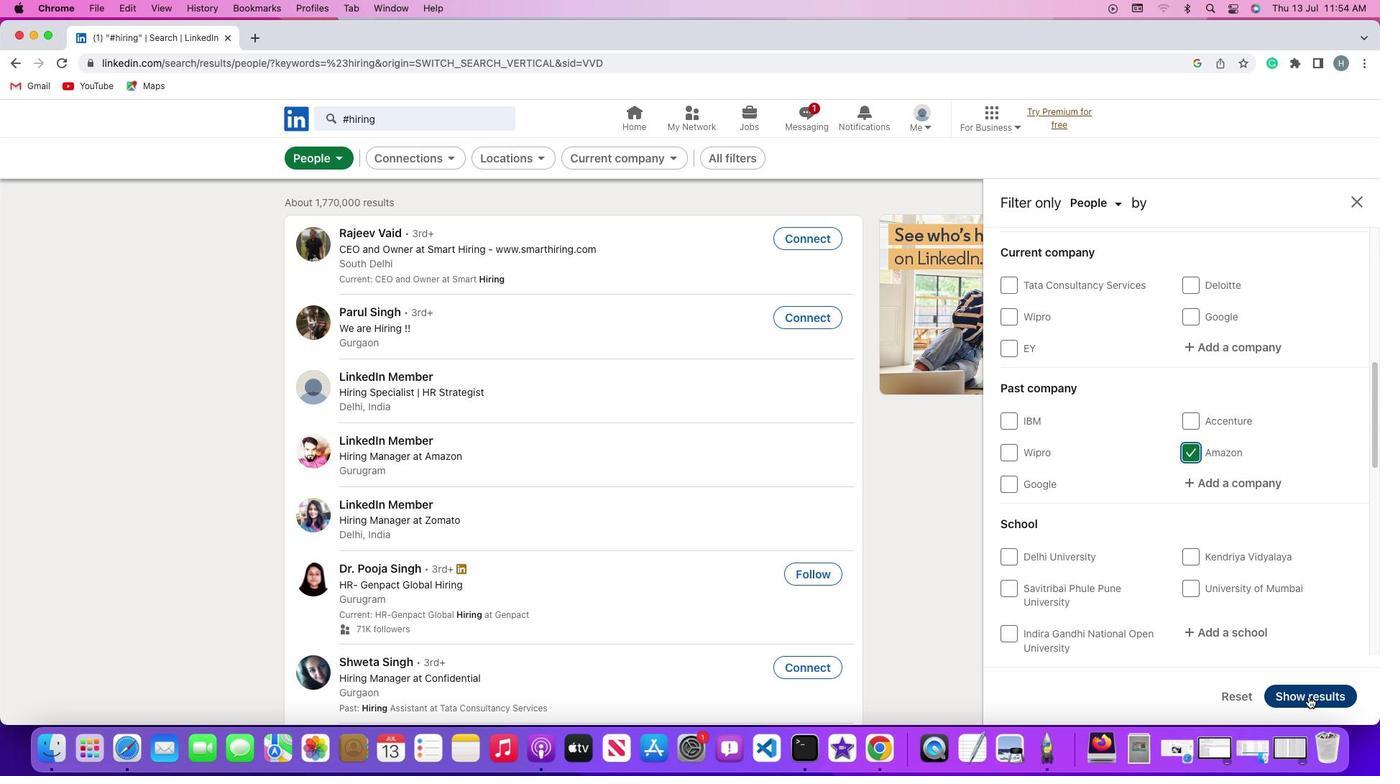 
Action: Mouse pressed left at (1309, 698)
Screenshot: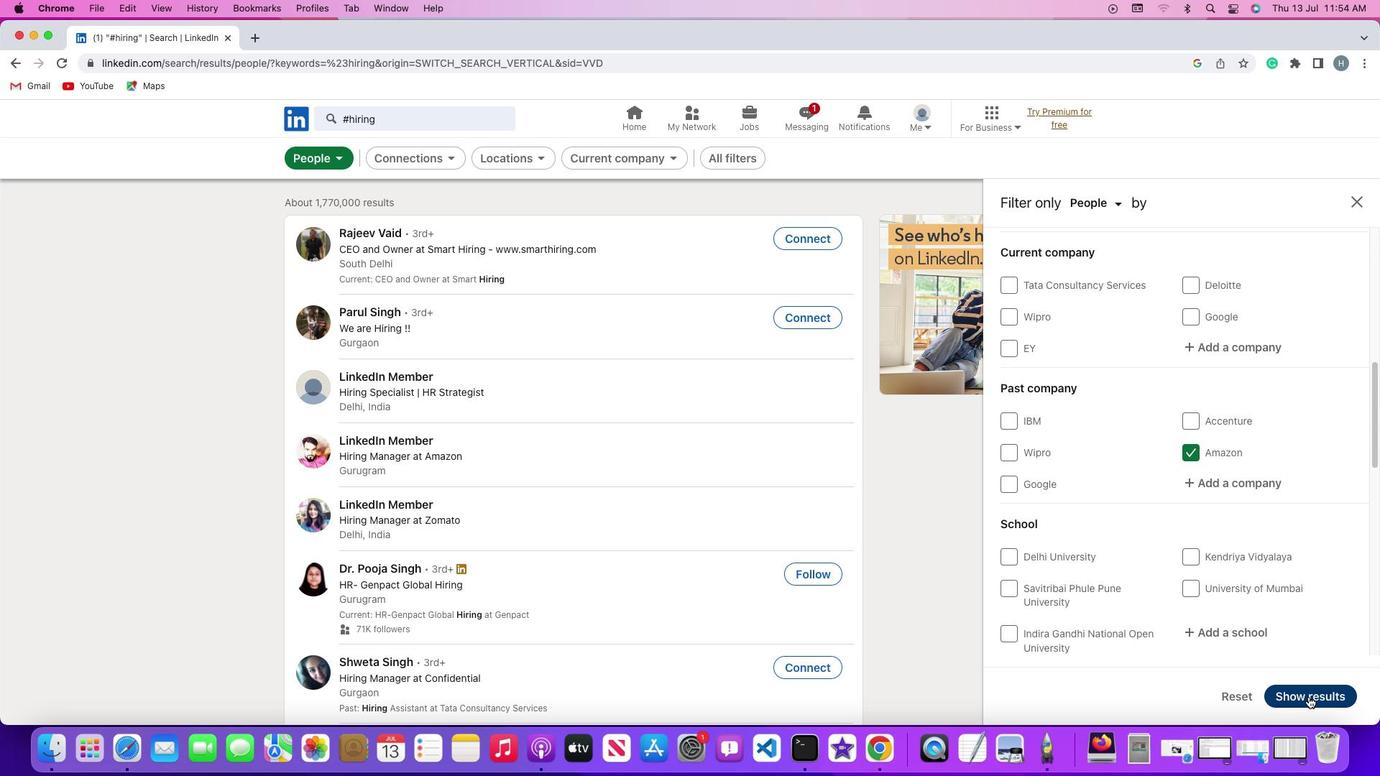 
Action: Mouse moved to (1153, 344)
Screenshot: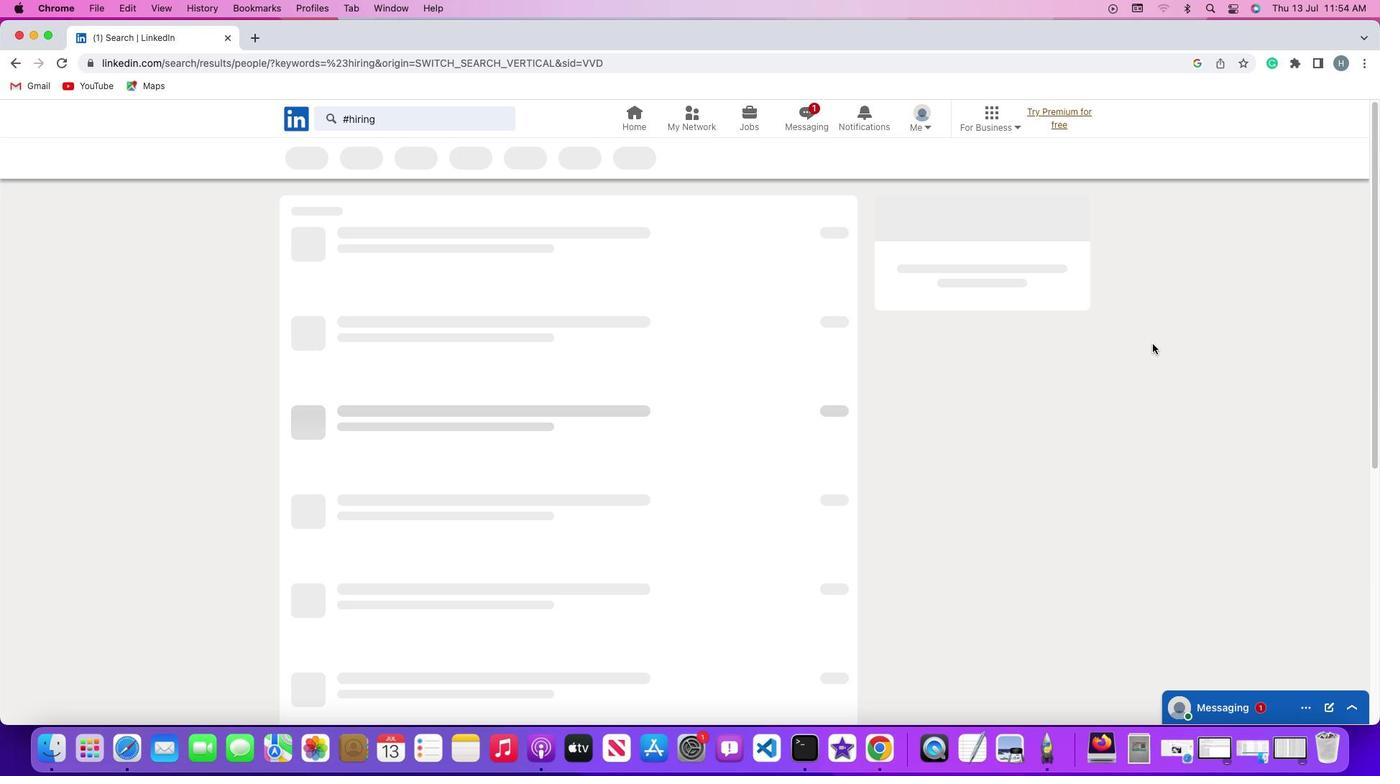 
